 Task: Look for space in Bijapur, India from 5th June, 2023 to 16th June, 2023 for 2 adults in price range Rs.7000 to Rs.15000. Place can be entire place with 1  bedroom having 1 bed and 1 bathroom. Property type can be house, flat, guest house, hotel. Booking option can be shelf check-in. Required host language is English.
Action: Mouse moved to (434, 60)
Screenshot: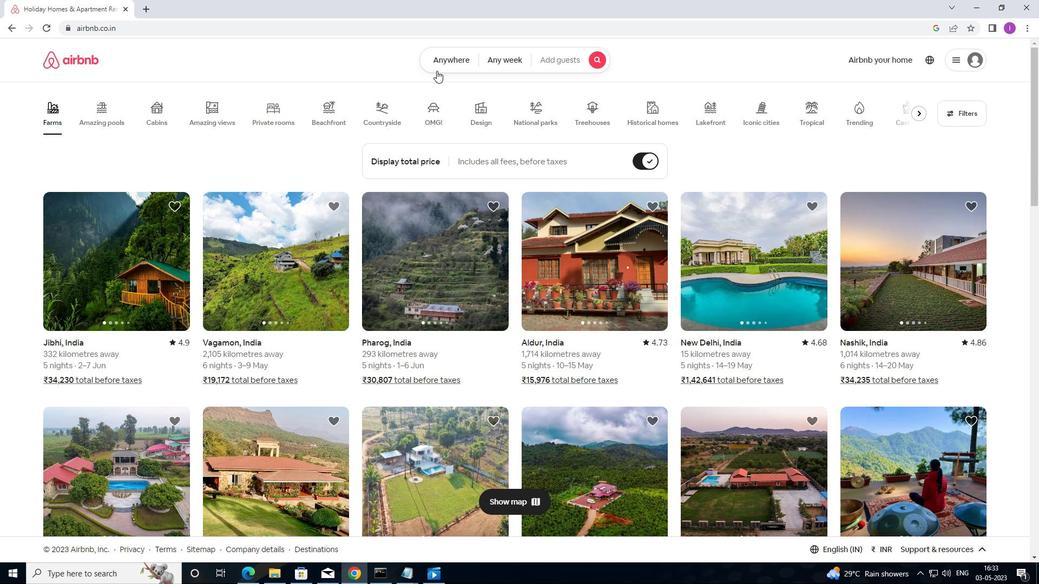 
Action: Mouse pressed left at (434, 60)
Screenshot: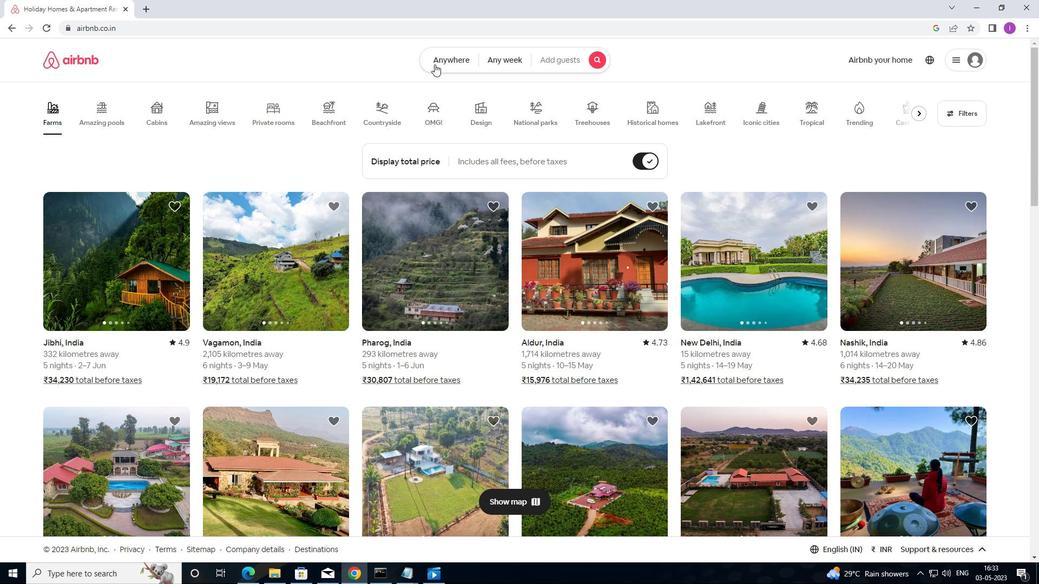 
Action: Mouse moved to (314, 97)
Screenshot: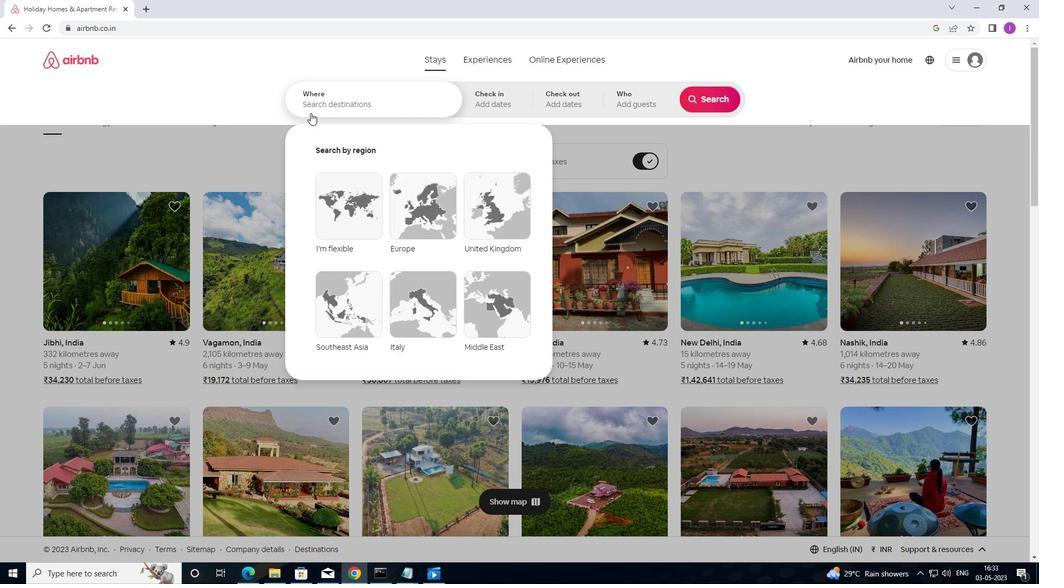 
Action: Mouse pressed left at (314, 97)
Screenshot: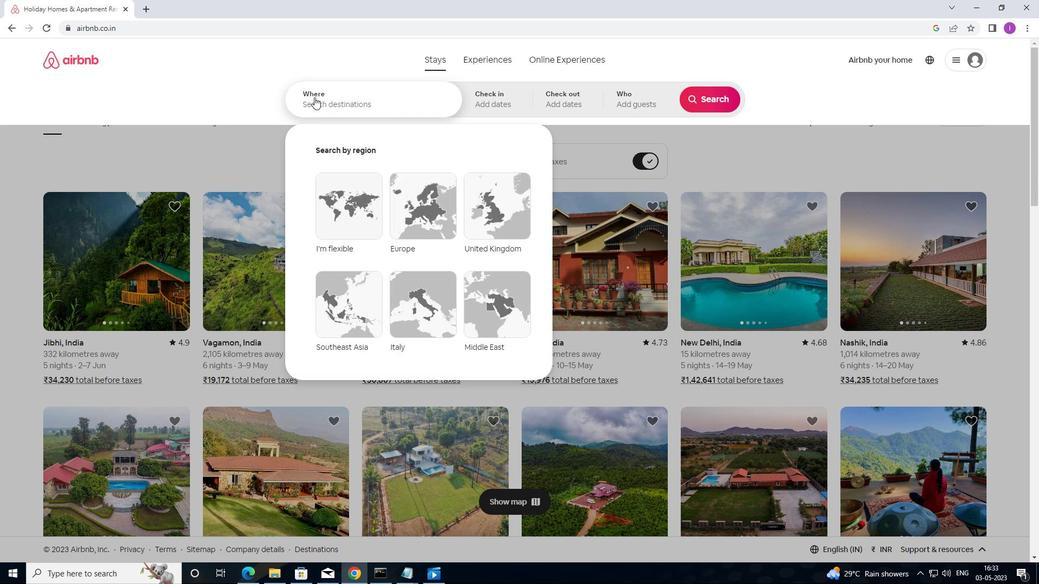 
Action: Mouse moved to (389, 108)
Screenshot: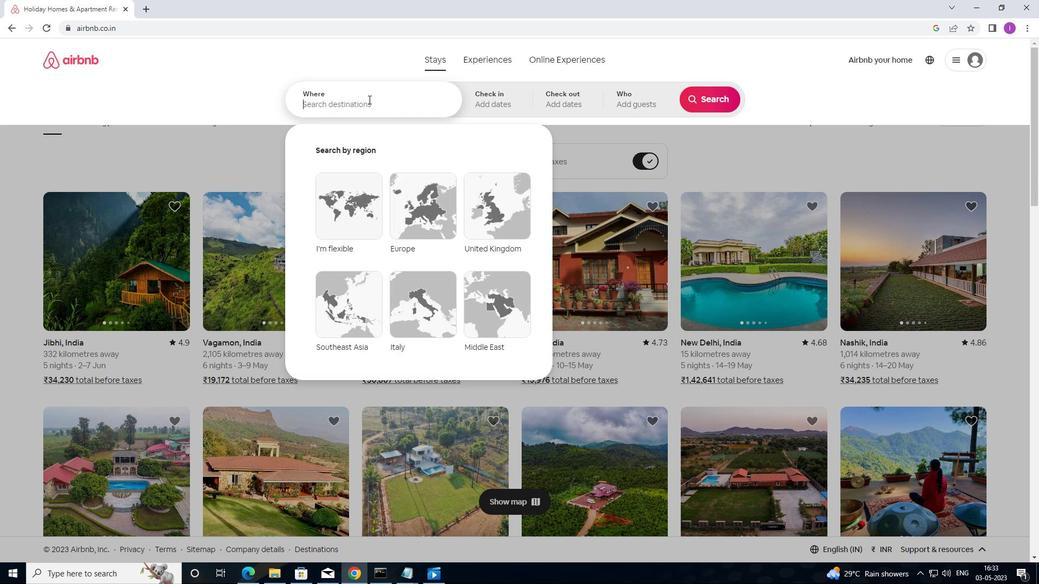 
Action: Key pressed <Key.shift>BIL<Key.backspace>JAPUR,<Key.shift>INDIA
Screenshot: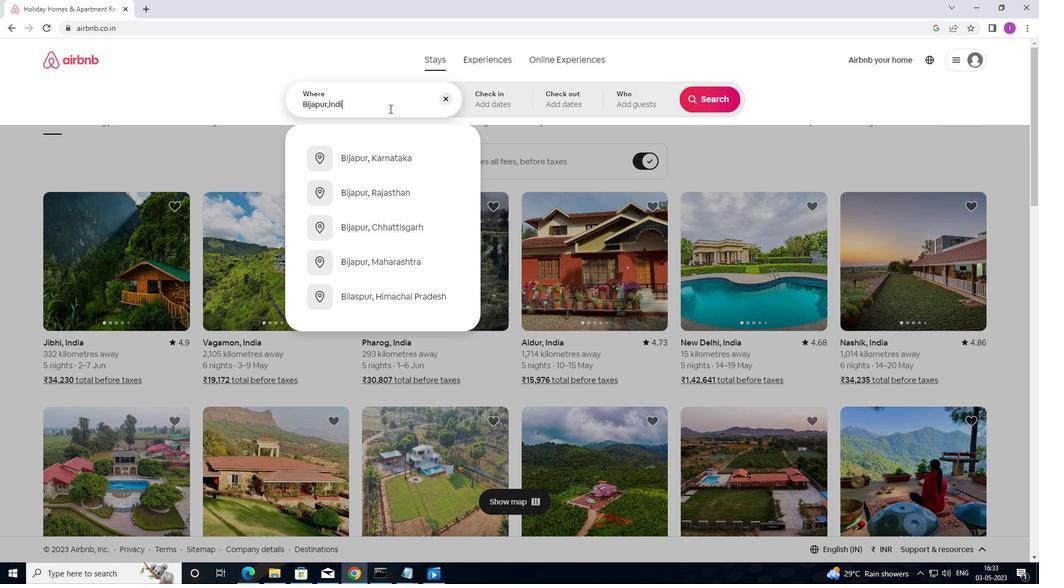 
Action: Mouse moved to (519, 102)
Screenshot: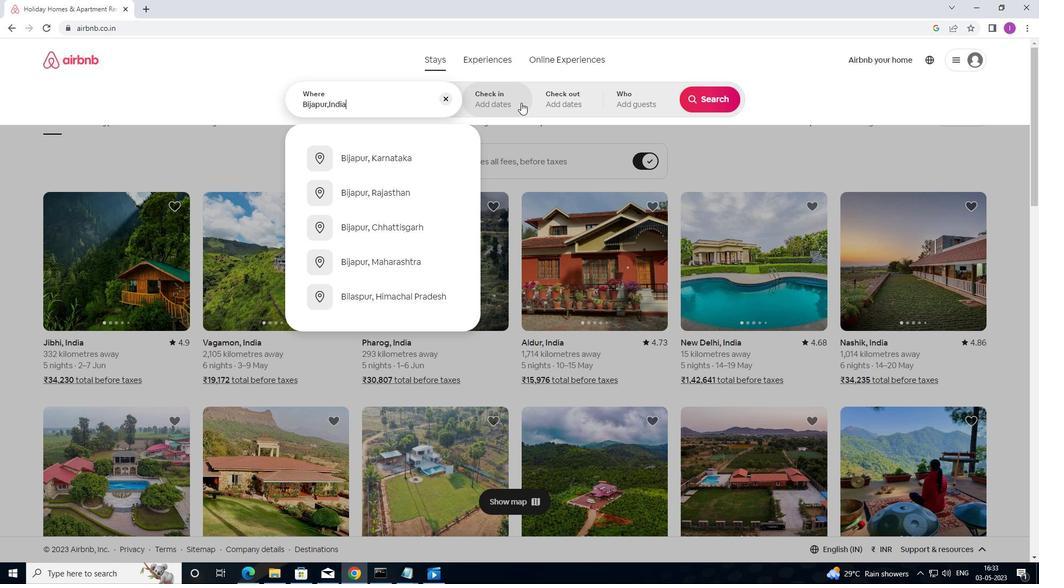 
Action: Mouse pressed left at (519, 102)
Screenshot: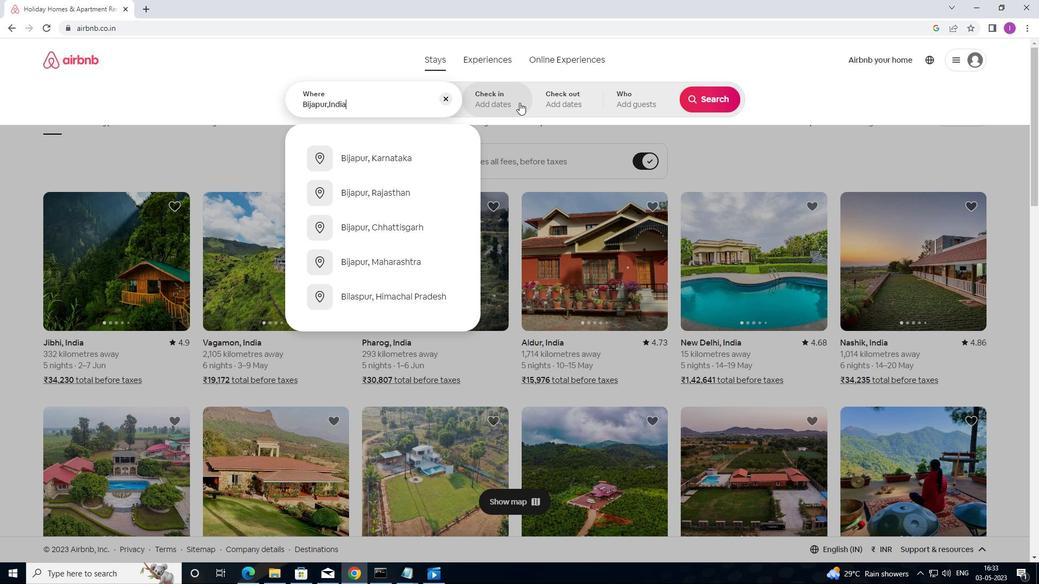 
Action: Mouse moved to (574, 260)
Screenshot: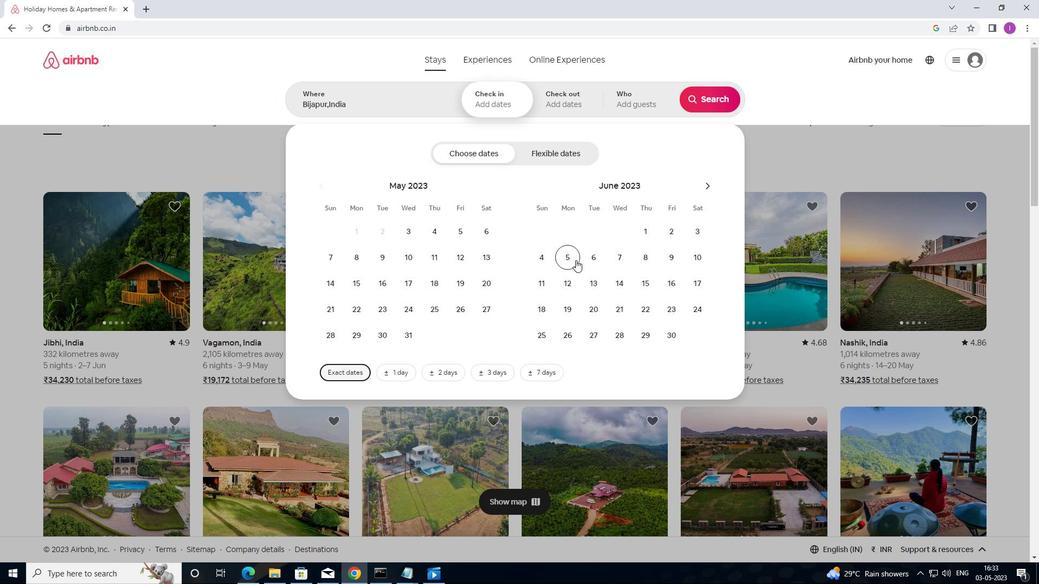 
Action: Mouse pressed left at (574, 260)
Screenshot: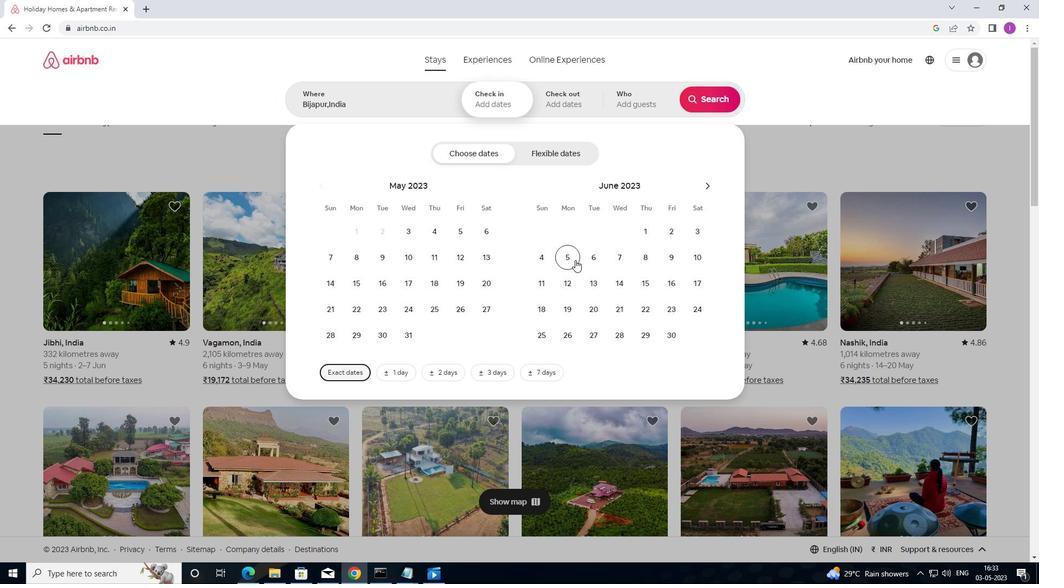 
Action: Mouse moved to (673, 284)
Screenshot: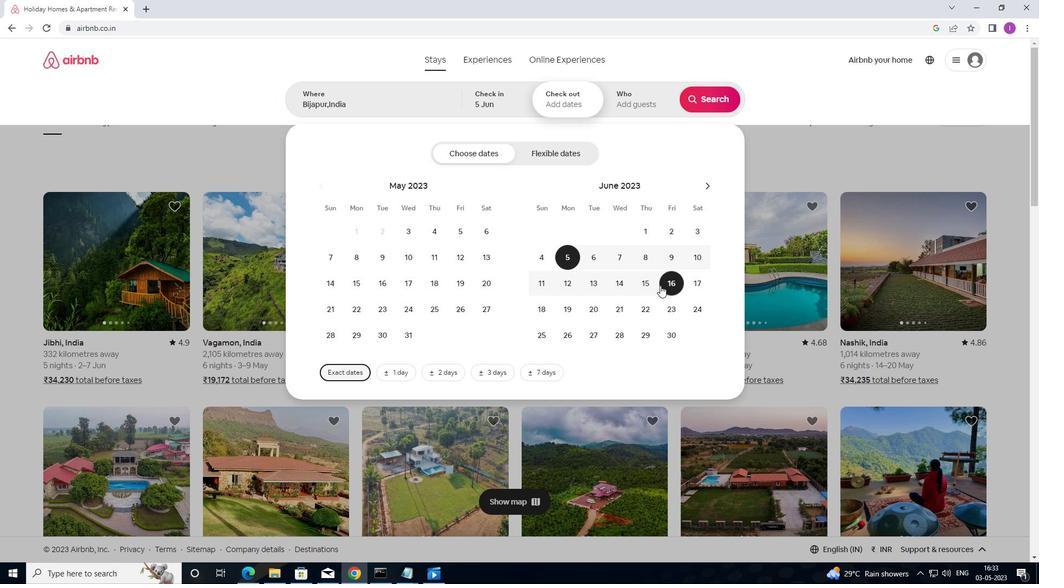 
Action: Mouse pressed left at (673, 284)
Screenshot: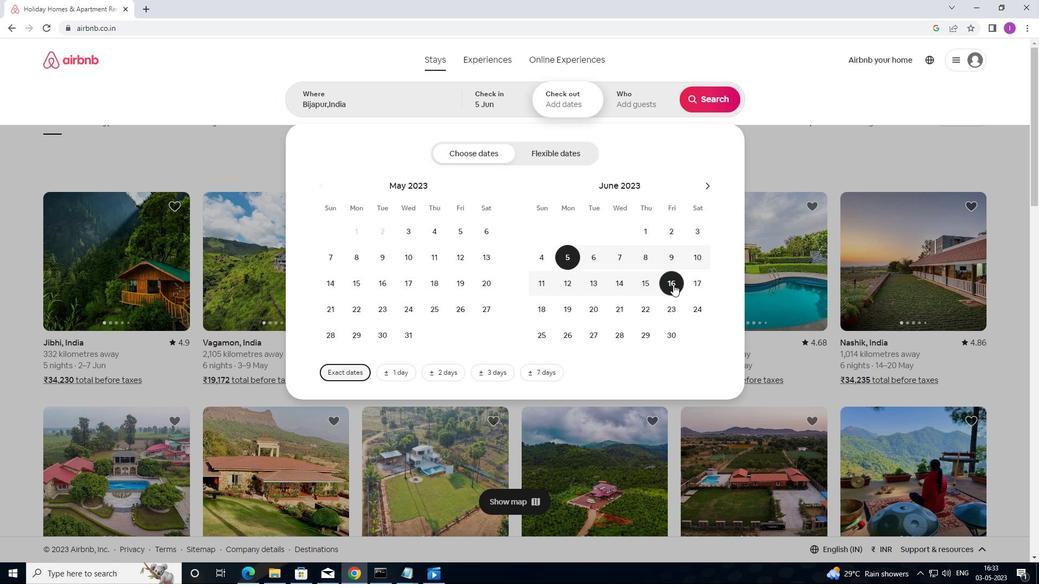 
Action: Mouse moved to (636, 97)
Screenshot: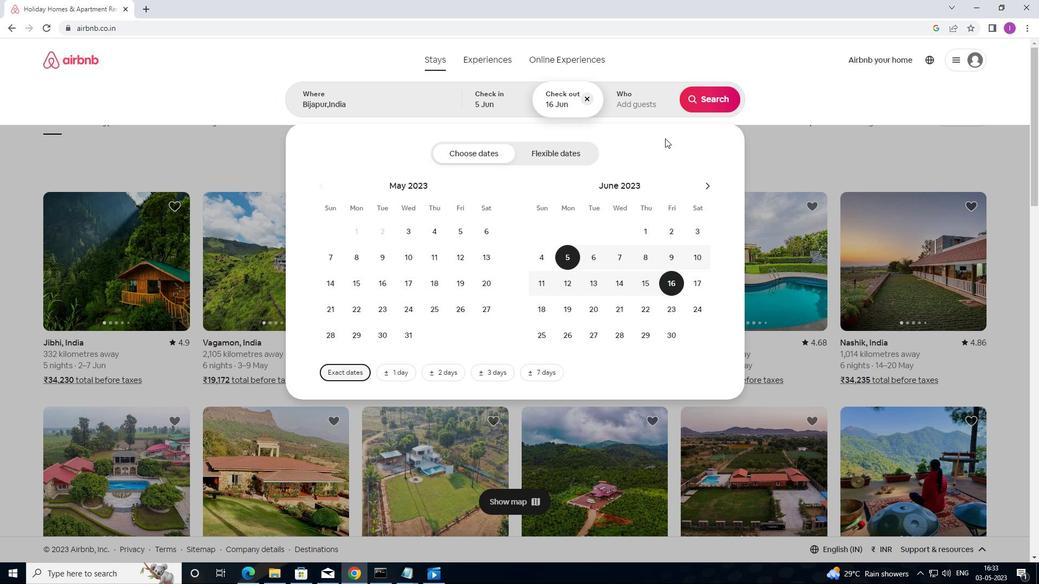
Action: Mouse pressed left at (636, 97)
Screenshot: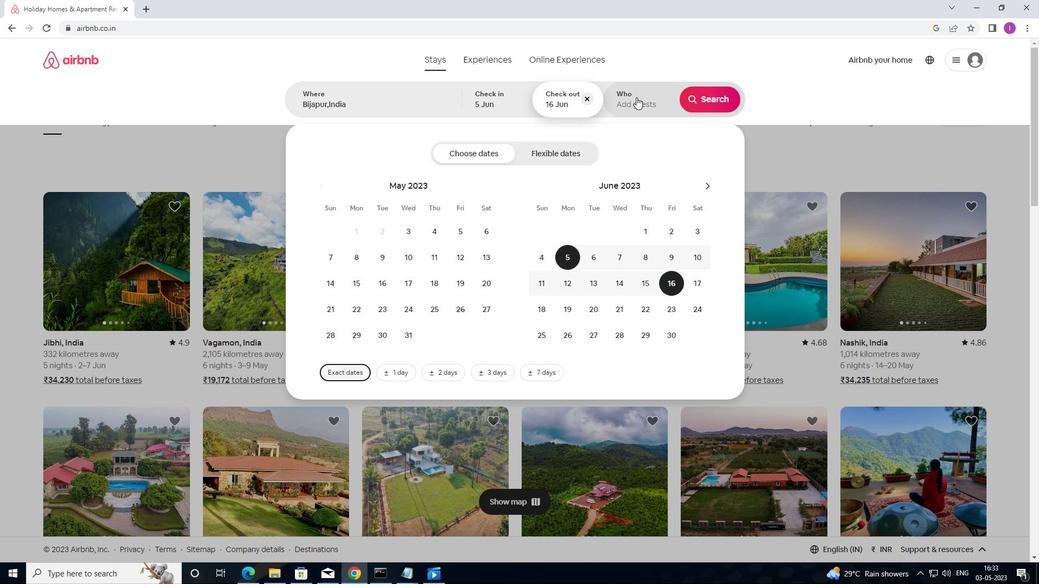 
Action: Mouse moved to (712, 155)
Screenshot: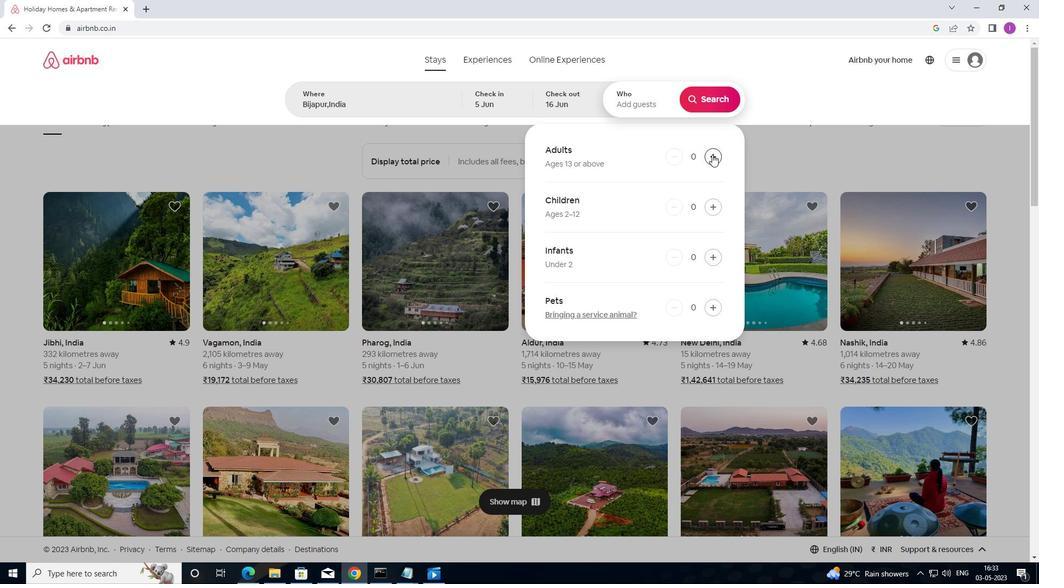 
Action: Mouse pressed left at (712, 155)
Screenshot: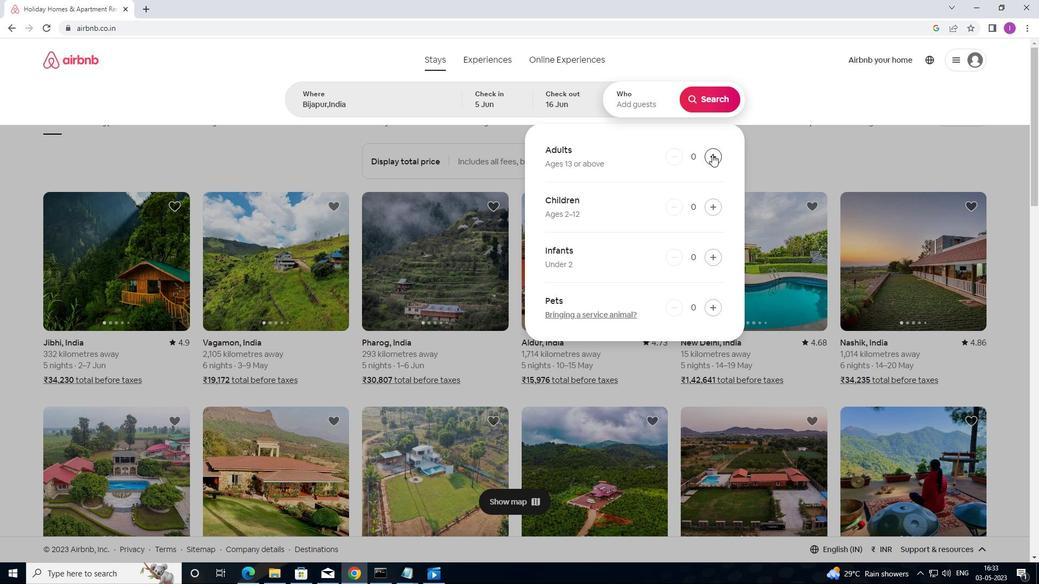
Action: Mouse pressed left at (712, 155)
Screenshot: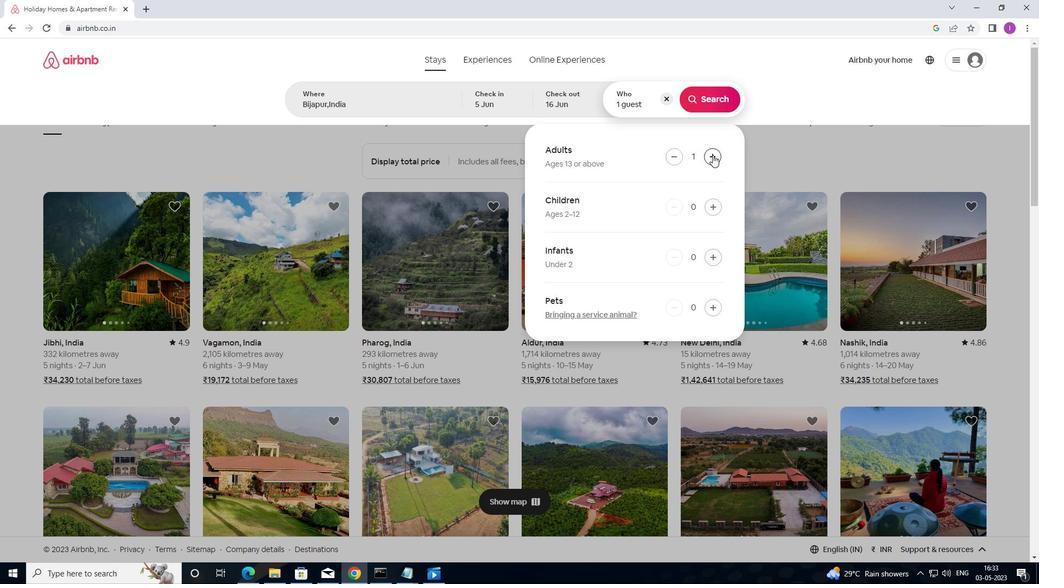 
Action: Mouse moved to (710, 106)
Screenshot: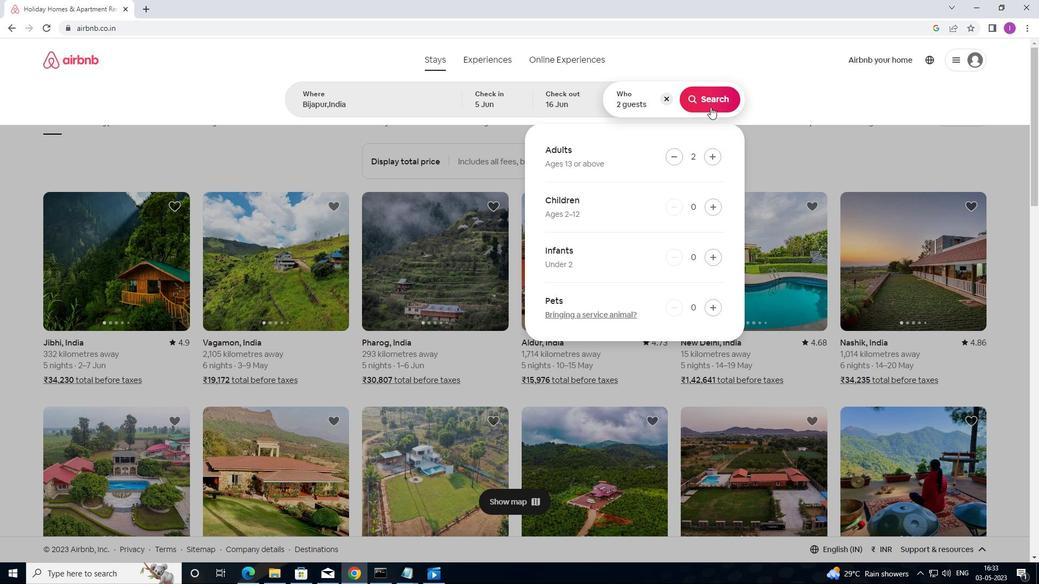 
Action: Mouse pressed left at (710, 106)
Screenshot: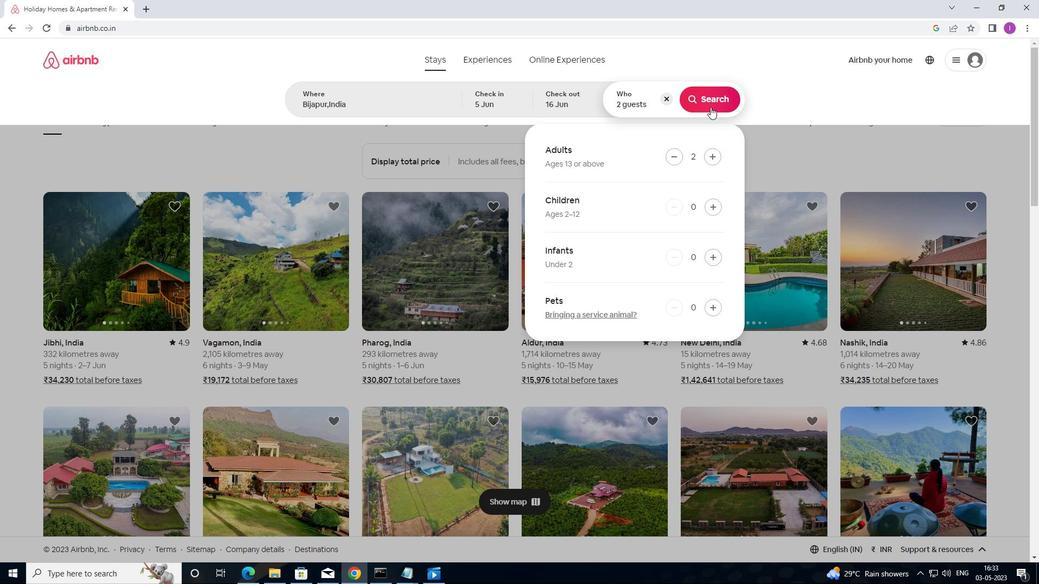 
Action: Mouse moved to (995, 102)
Screenshot: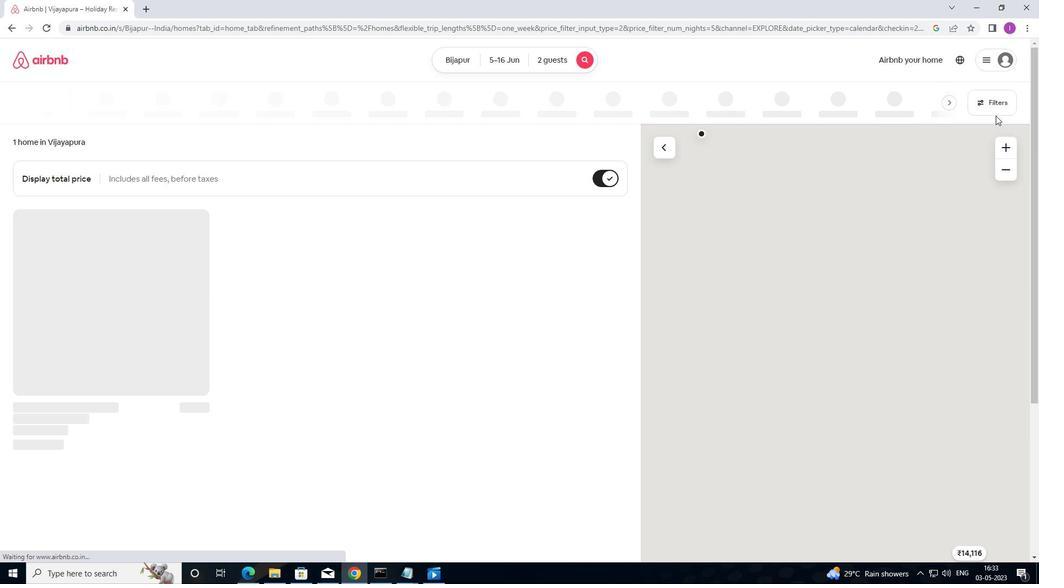 
Action: Mouse pressed left at (995, 102)
Screenshot: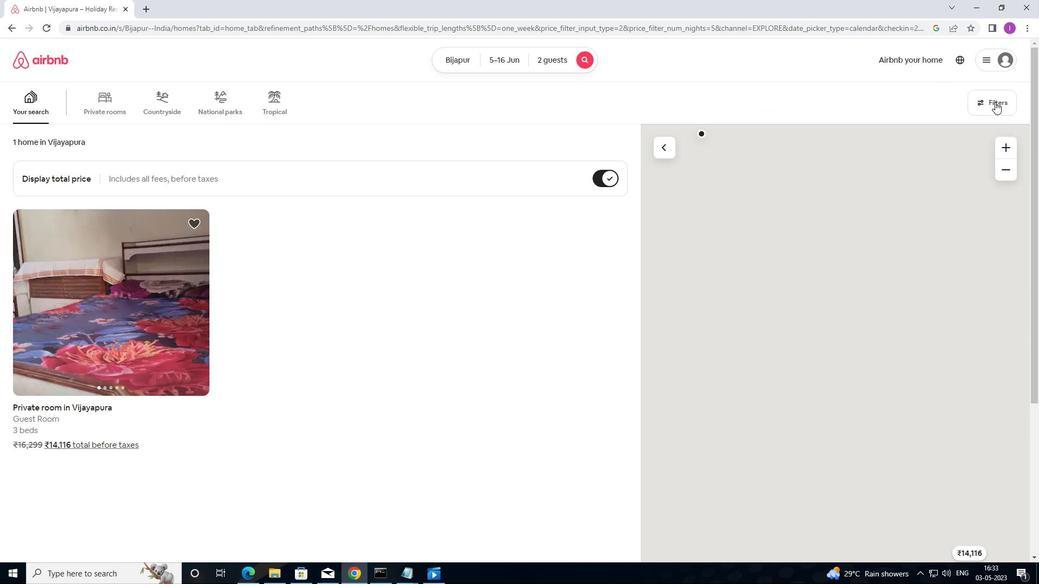 
Action: Mouse moved to (389, 205)
Screenshot: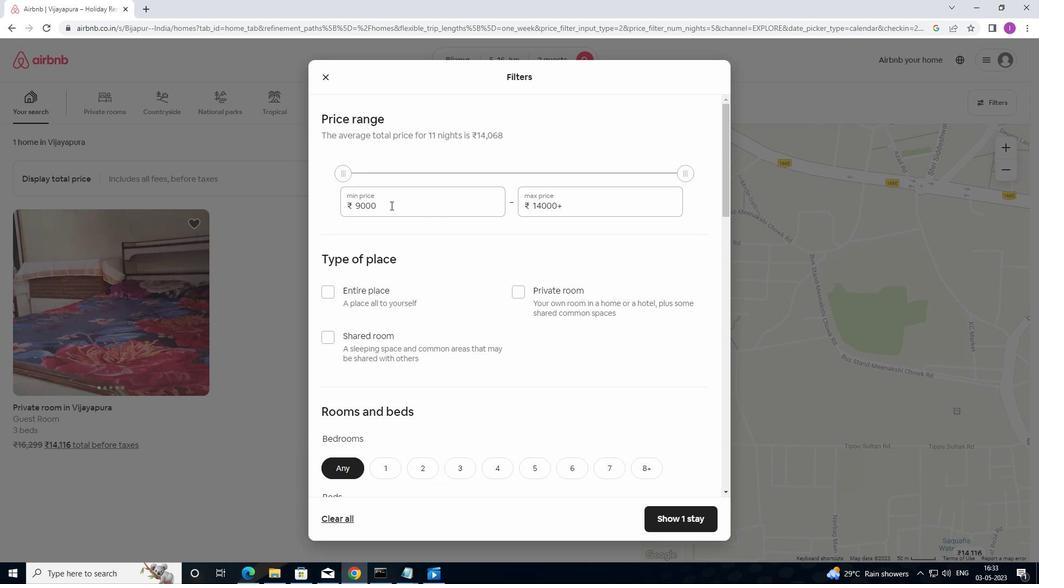 
Action: Mouse pressed left at (389, 205)
Screenshot: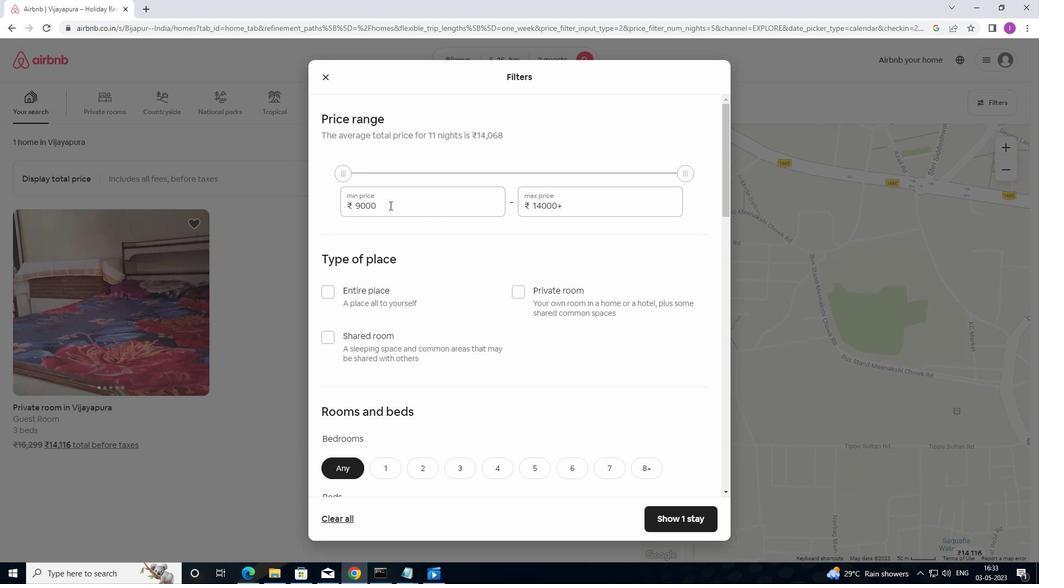 
Action: Mouse moved to (366, 173)
Screenshot: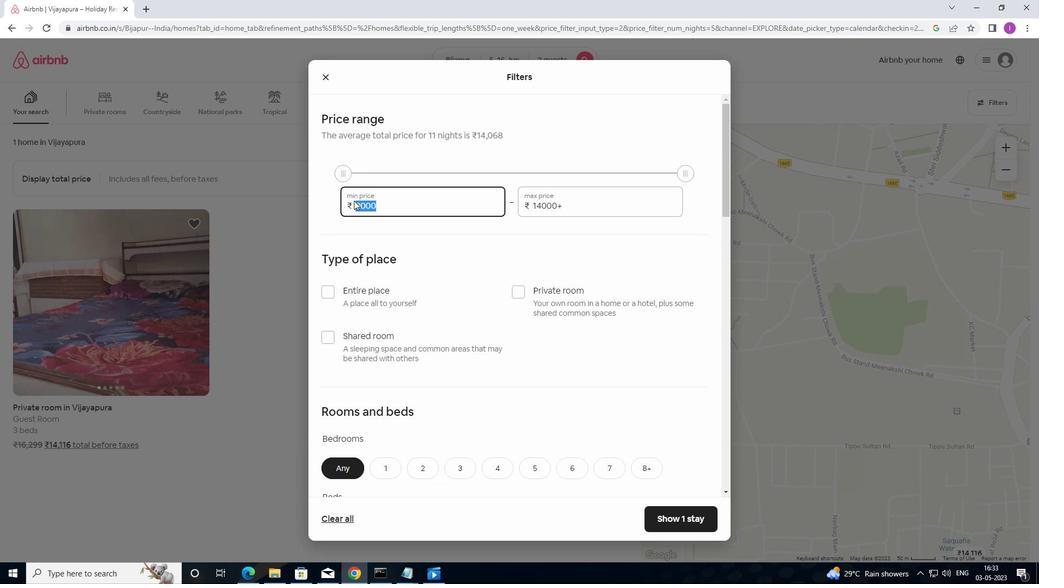 
Action: Key pressed 7000
Screenshot: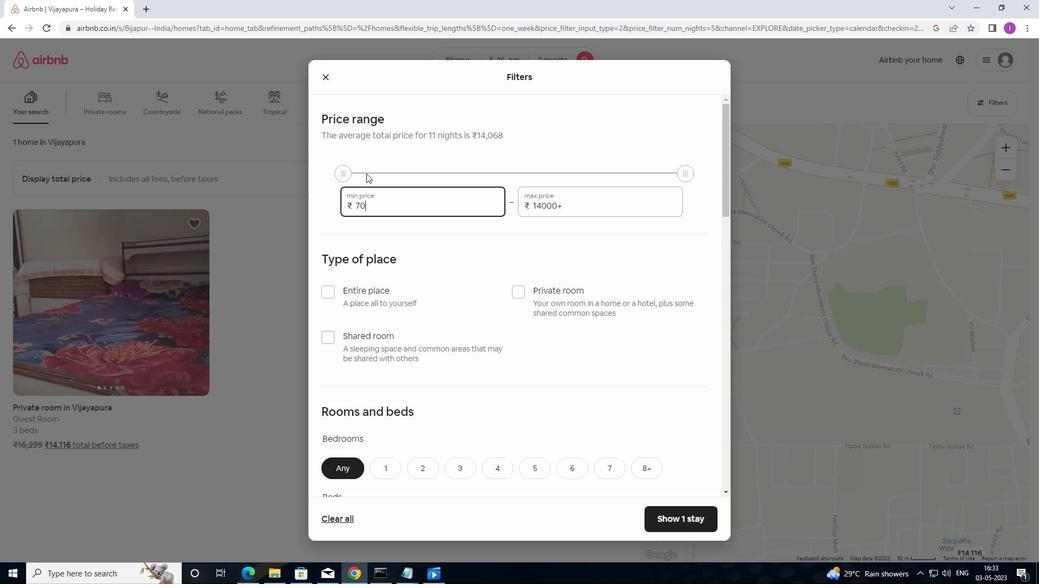 
Action: Mouse moved to (565, 207)
Screenshot: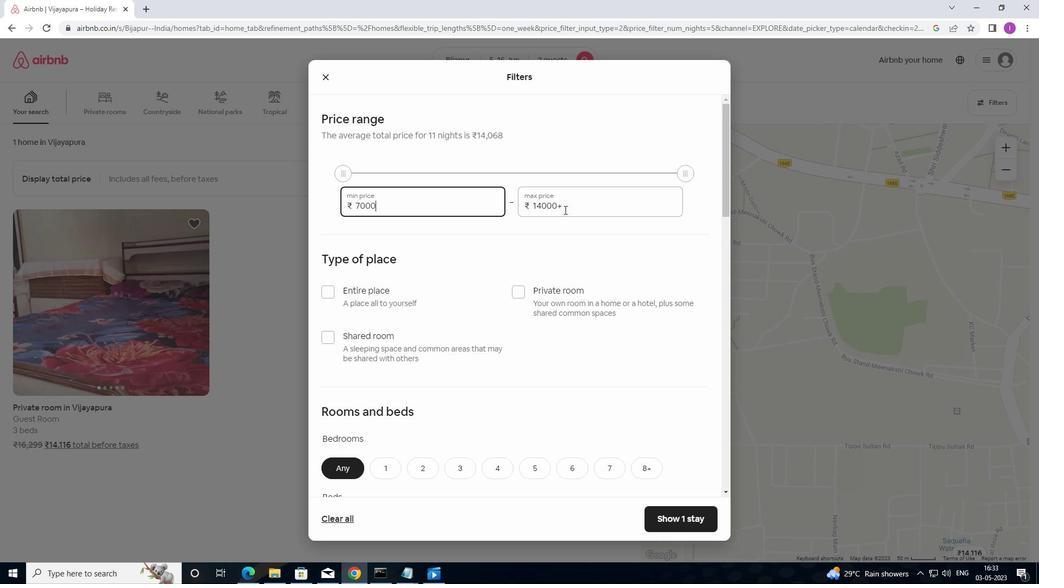 
Action: Mouse pressed left at (565, 207)
Screenshot: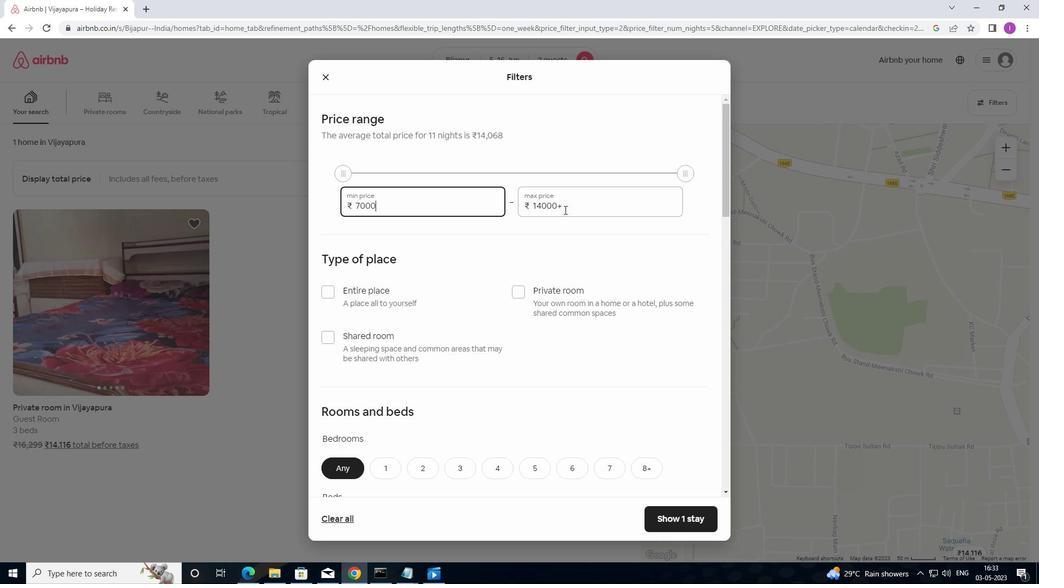 
Action: Mouse moved to (490, 210)
Screenshot: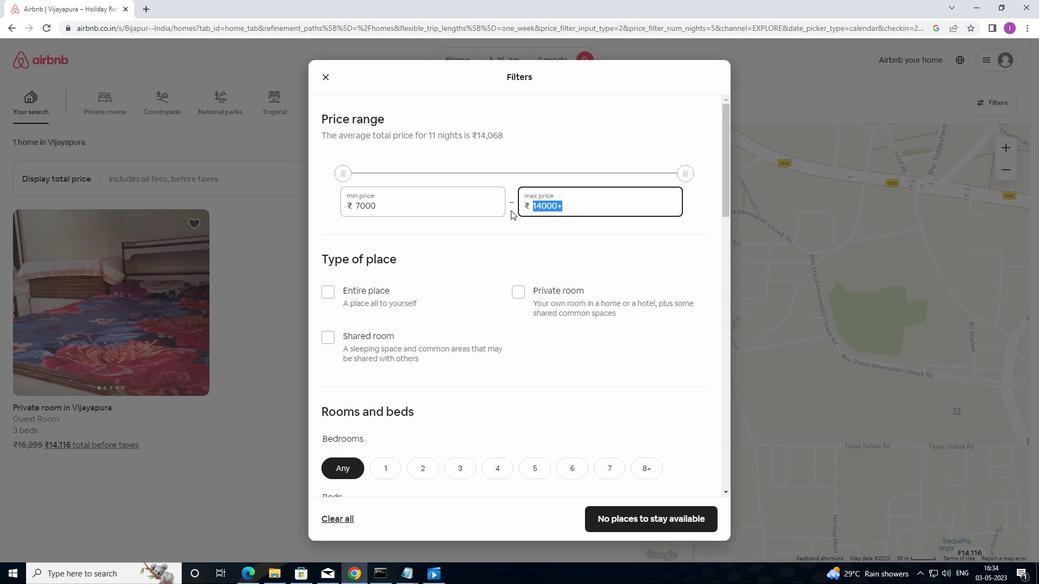 
Action: Key pressed 1
Screenshot: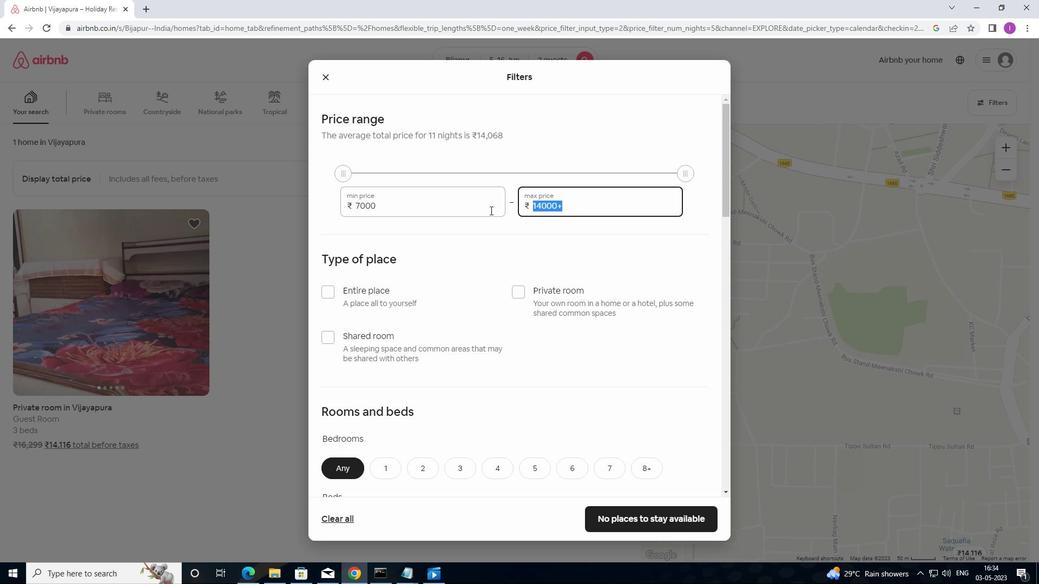 
Action: Mouse moved to (487, 210)
Screenshot: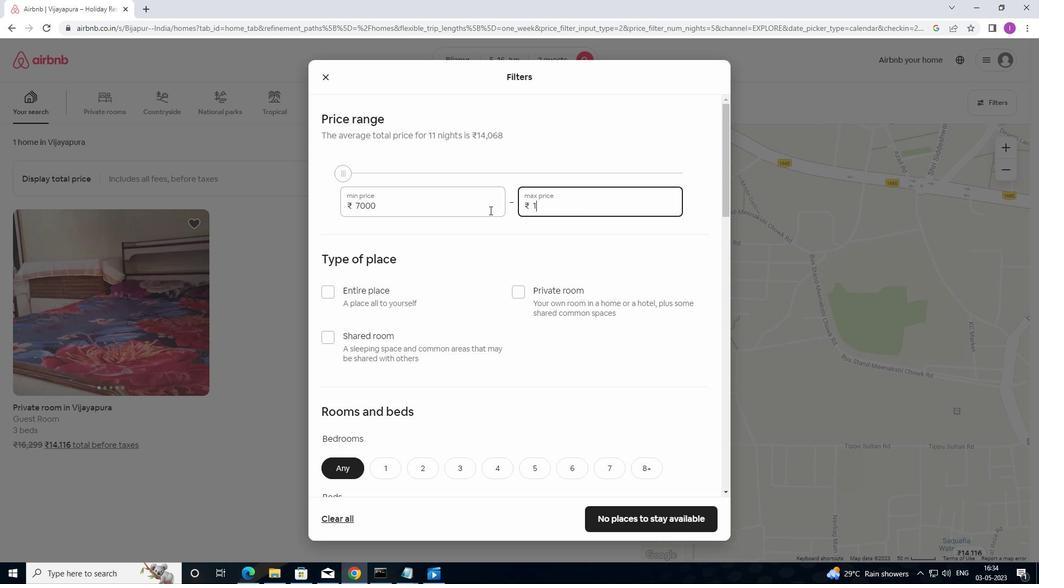 
Action: Key pressed 5
Screenshot: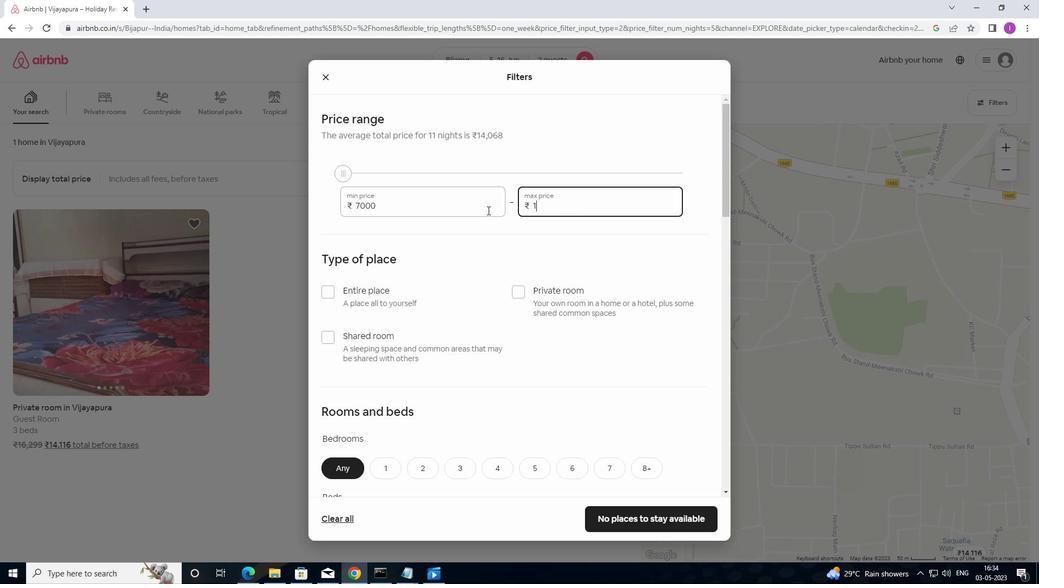 
Action: Mouse moved to (477, 208)
Screenshot: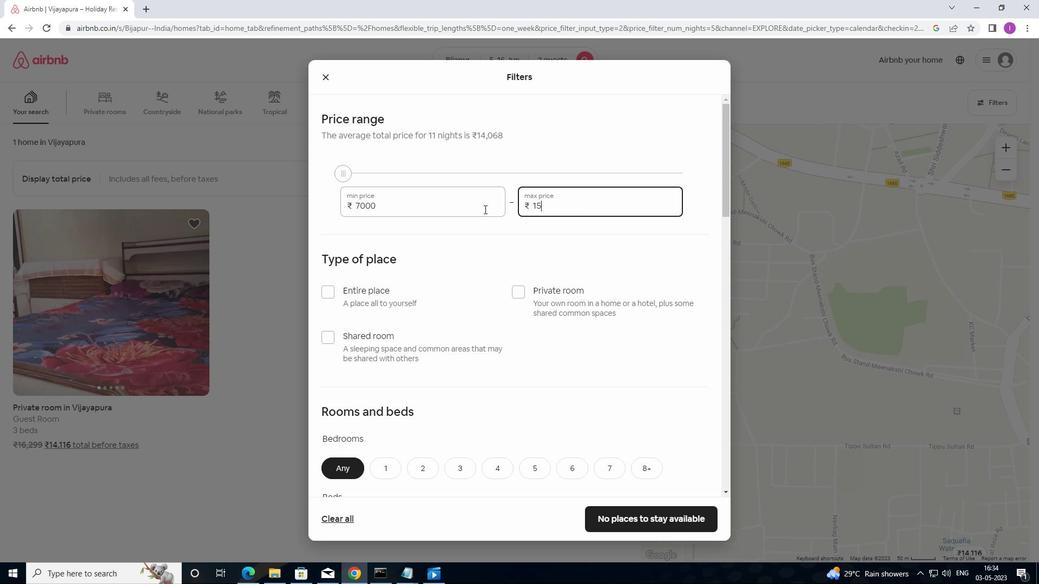 
Action: Key pressed 000
Screenshot: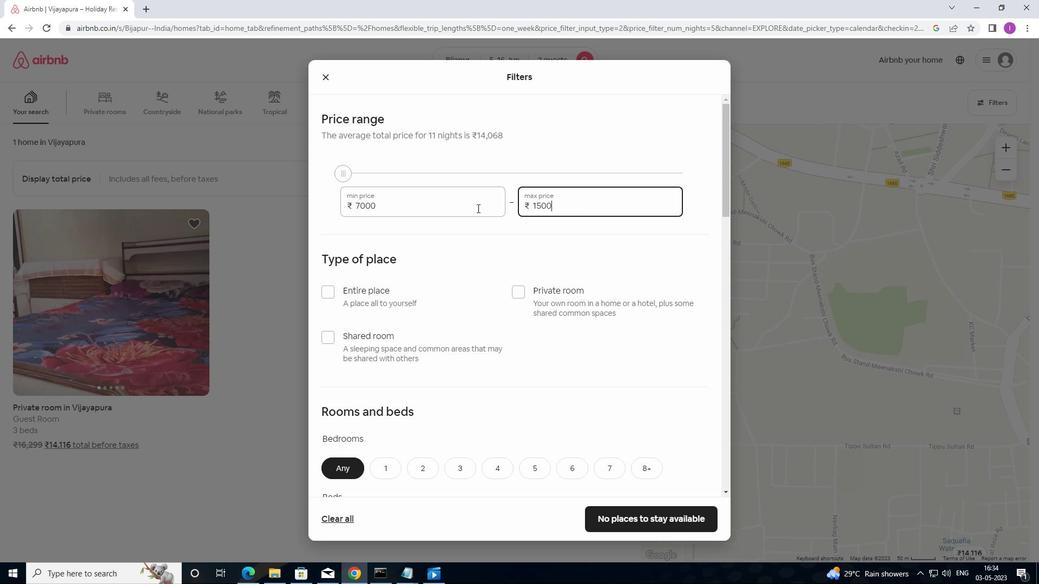 
Action: Mouse moved to (435, 311)
Screenshot: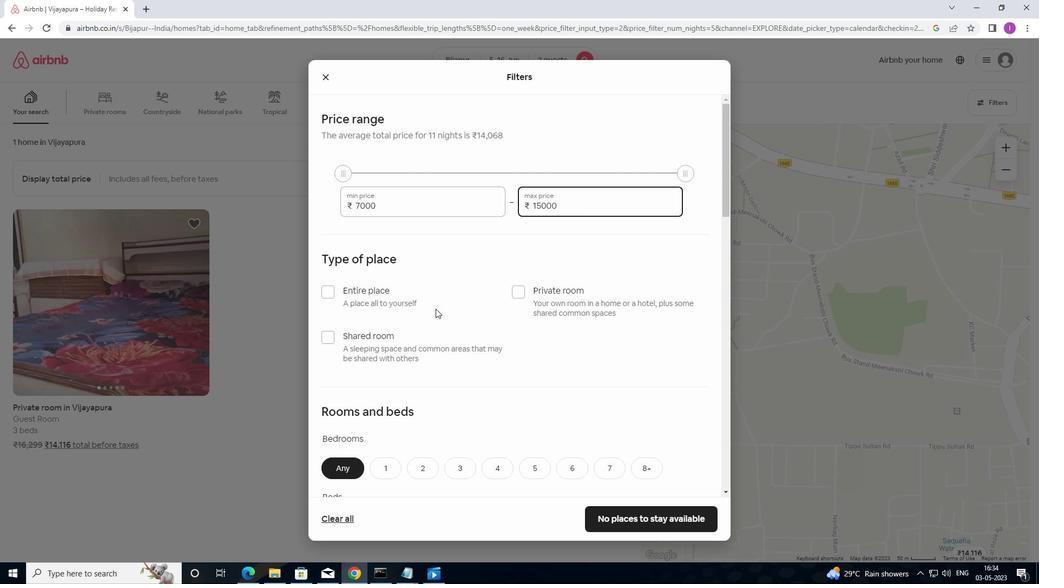 
Action: Mouse scrolled (435, 310) with delta (0, 0)
Screenshot: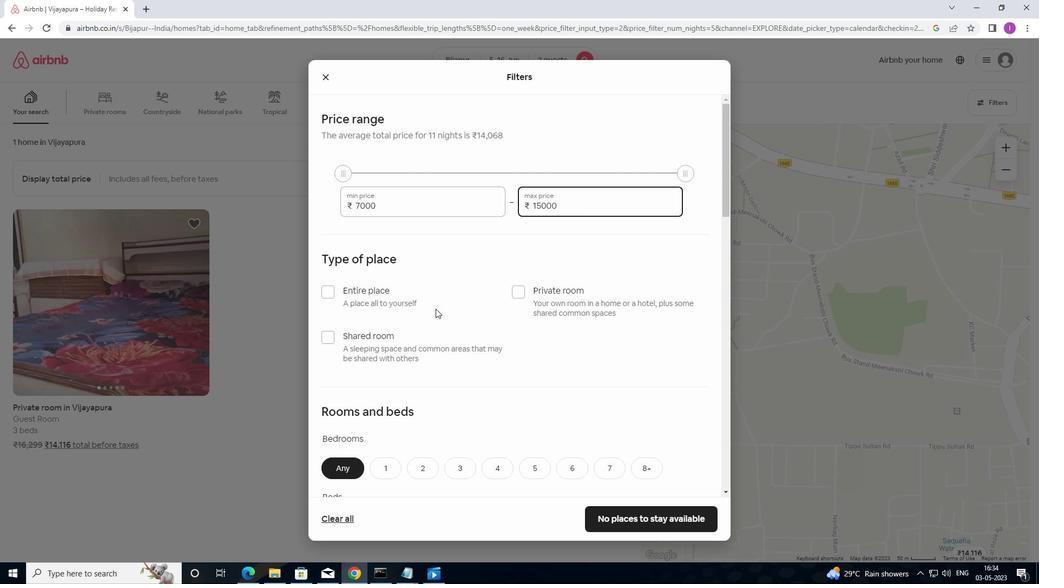 
Action: Mouse moved to (326, 232)
Screenshot: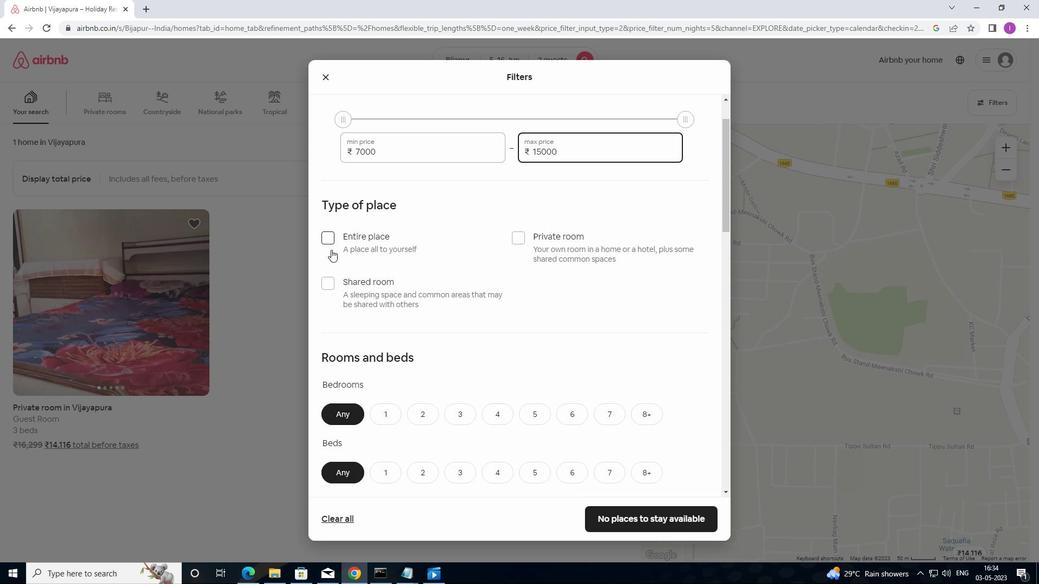 
Action: Mouse pressed left at (326, 232)
Screenshot: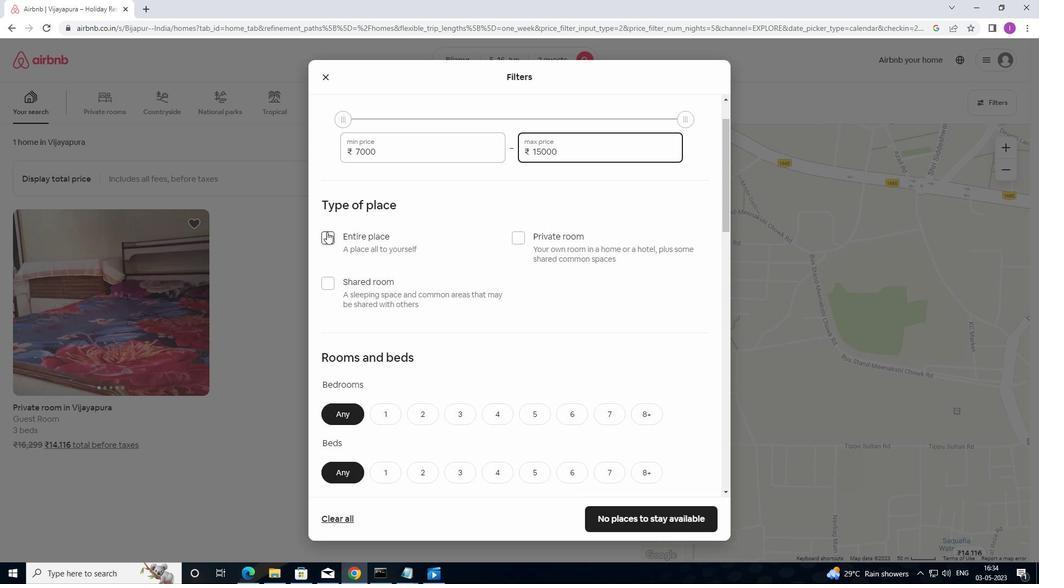 
Action: Mouse moved to (473, 283)
Screenshot: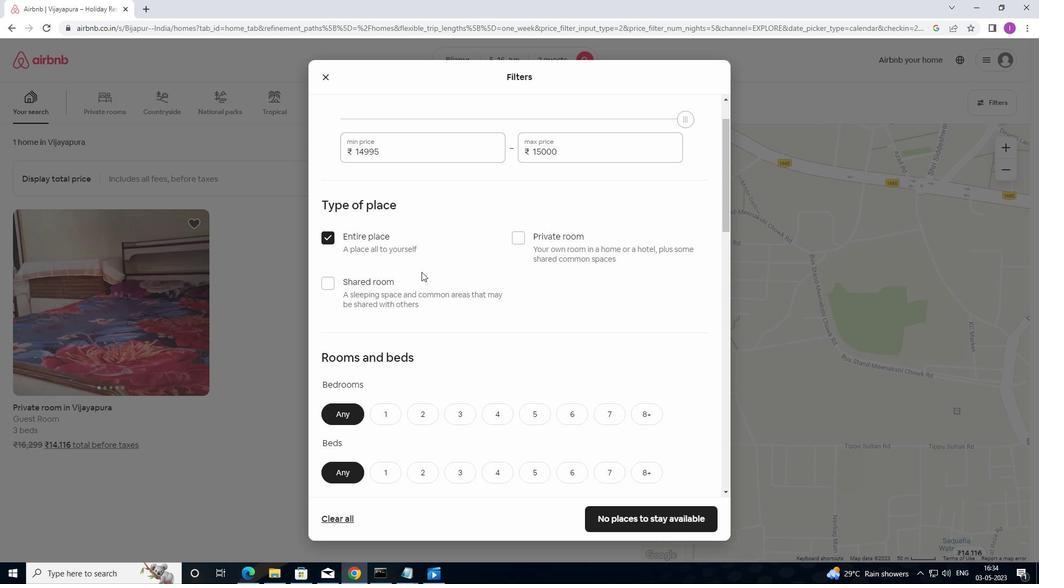 
Action: Mouse scrolled (473, 282) with delta (0, 0)
Screenshot: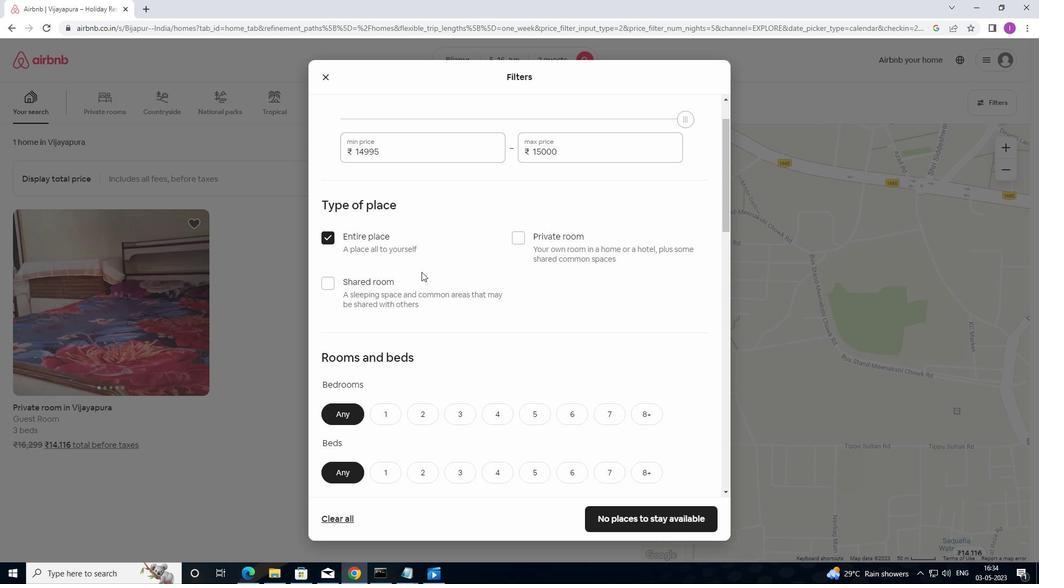 
Action: Mouse moved to (475, 283)
Screenshot: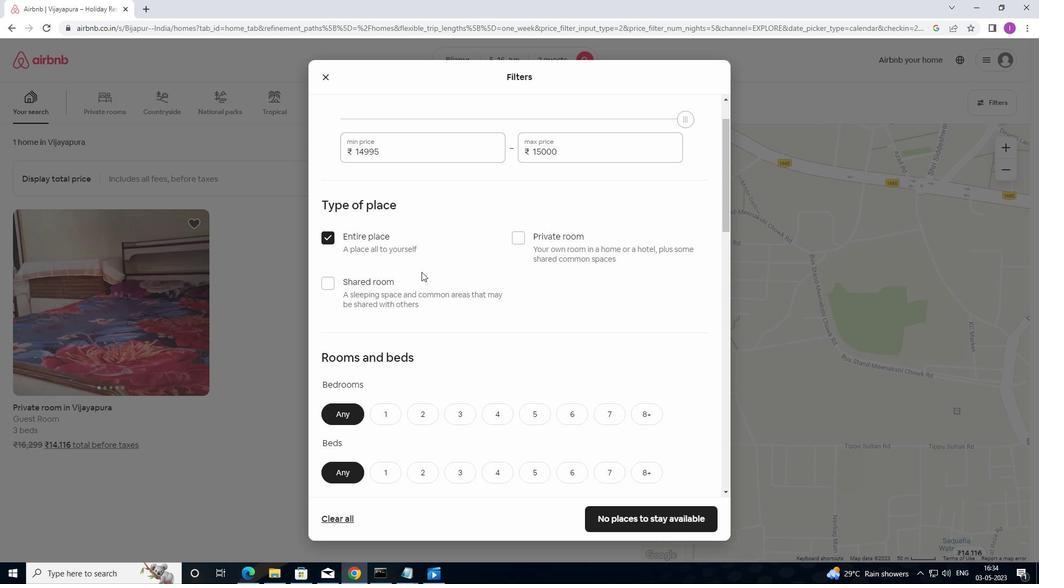 
Action: Mouse scrolled (475, 283) with delta (0, 0)
Screenshot: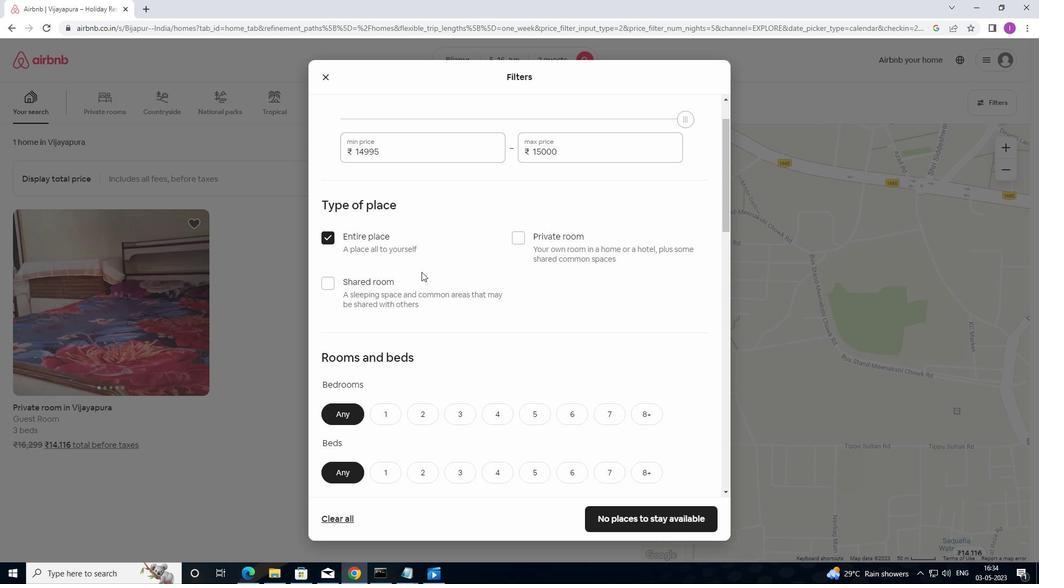 
Action: Mouse scrolled (475, 283) with delta (0, 0)
Screenshot: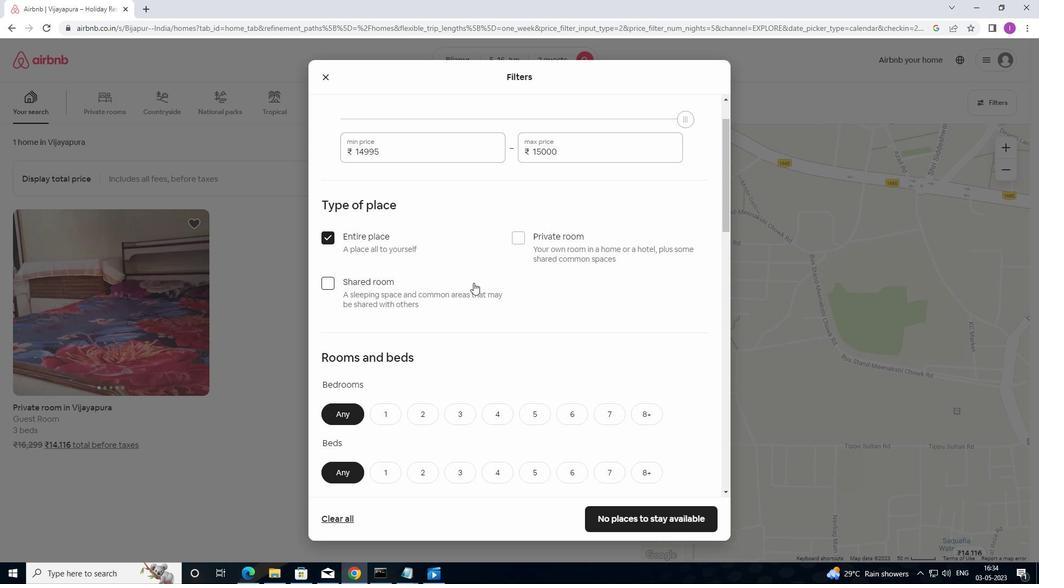 
Action: Mouse moved to (385, 252)
Screenshot: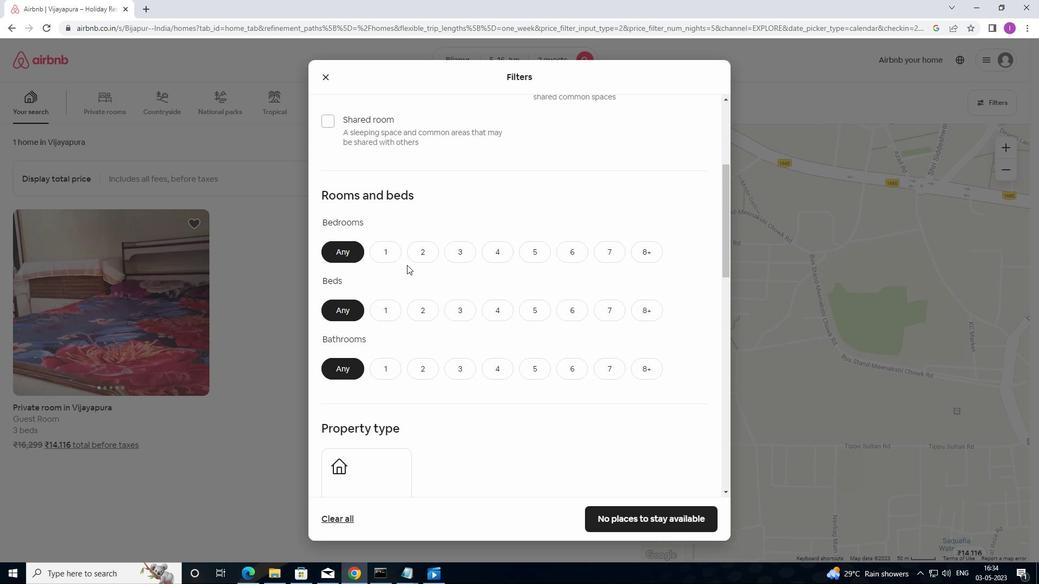 
Action: Mouse pressed left at (385, 252)
Screenshot: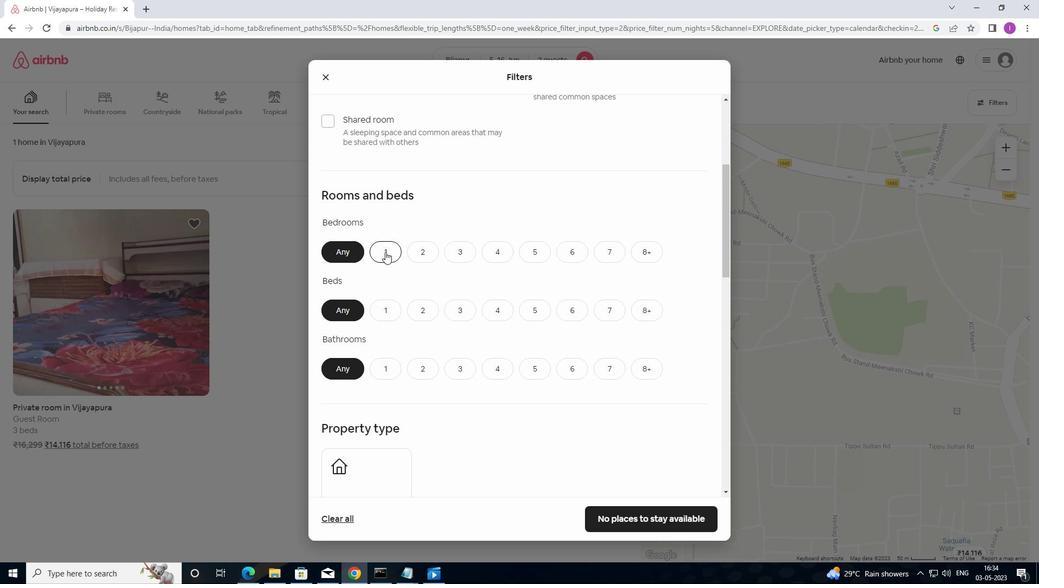 
Action: Mouse moved to (389, 315)
Screenshot: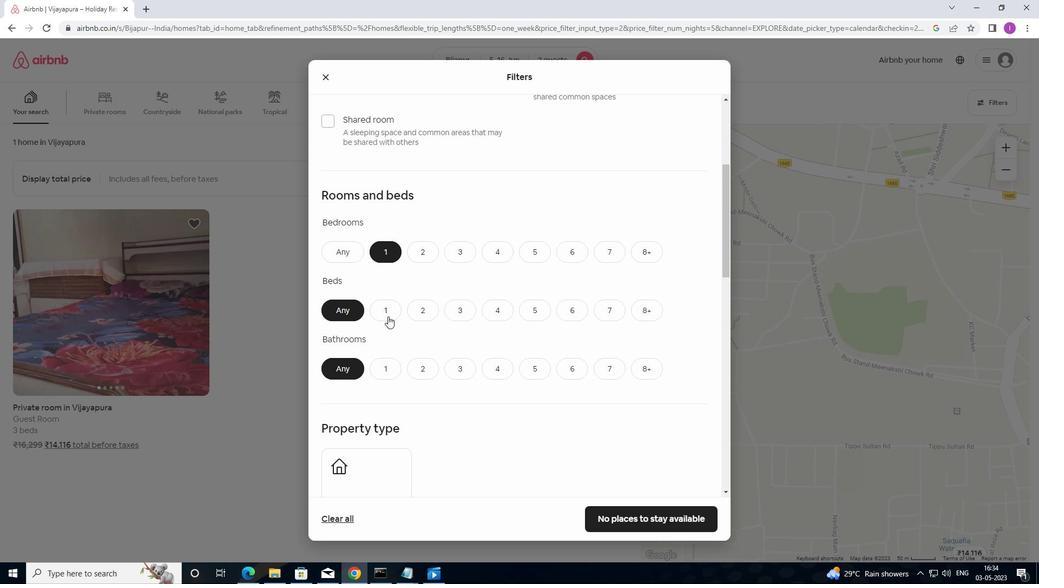 
Action: Mouse pressed left at (389, 315)
Screenshot: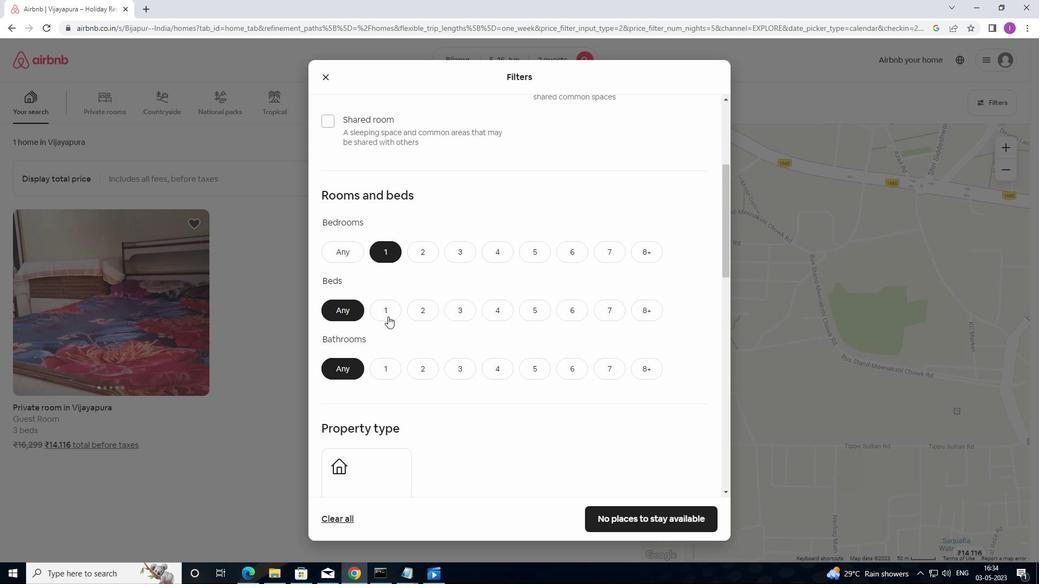 
Action: Mouse moved to (382, 369)
Screenshot: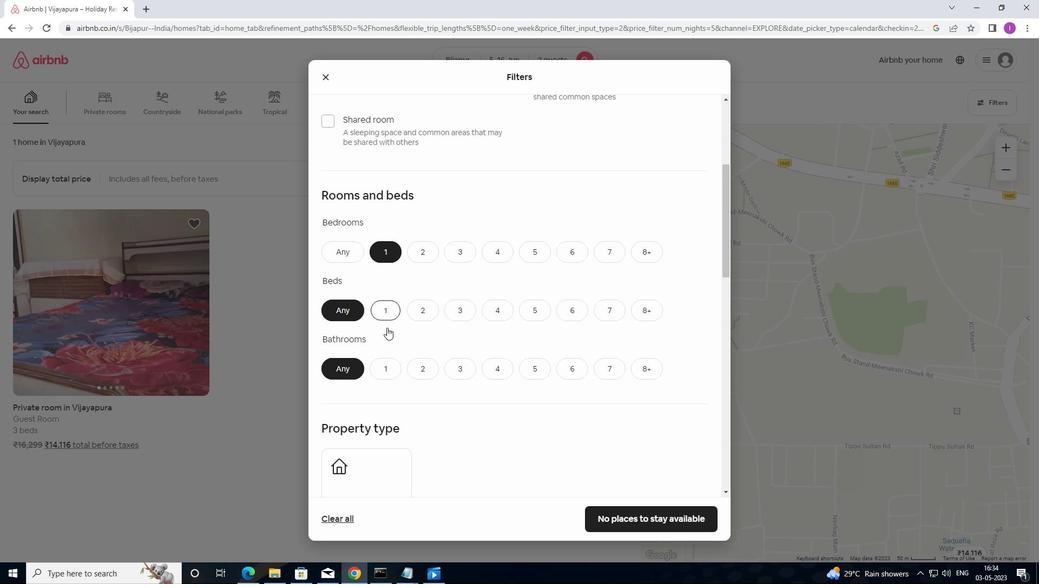 
Action: Mouse pressed left at (382, 369)
Screenshot: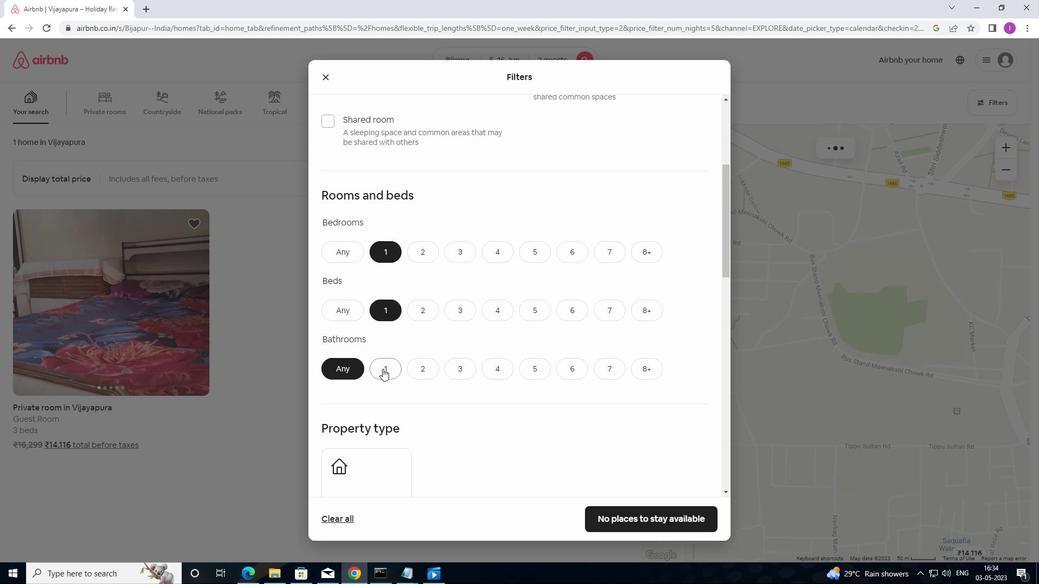 
Action: Mouse moved to (450, 358)
Screenshot: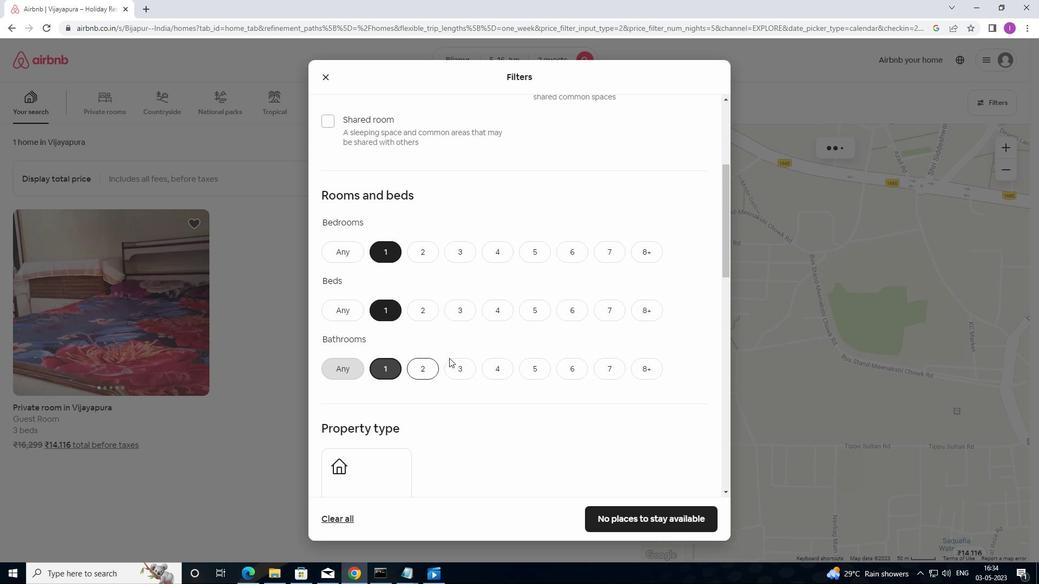 
Action: Mouse scrolled (450, 357) with delta (0, 0)
Screenshot: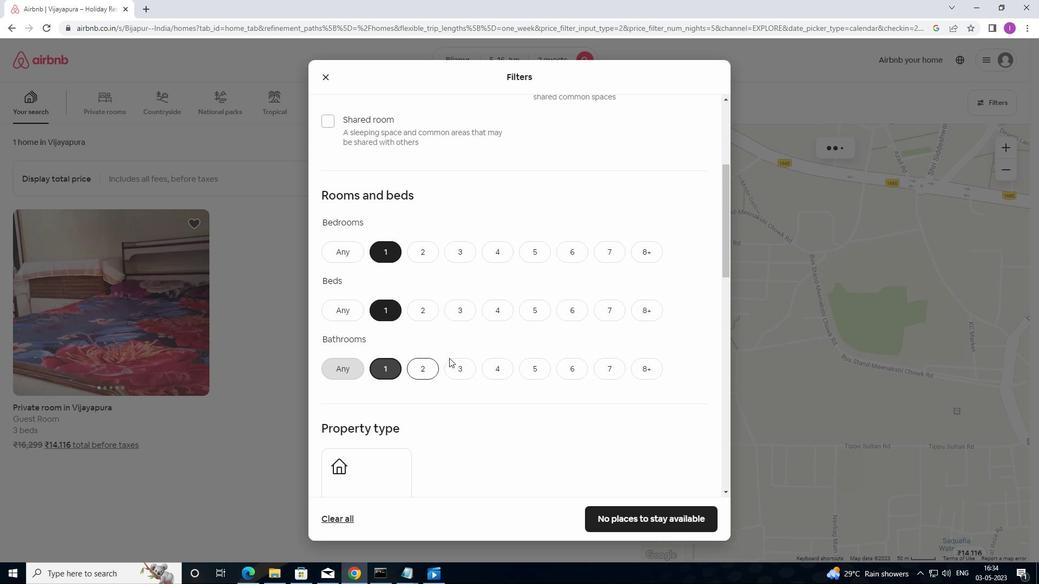 
Action: Mouse moved to (451, 358)
Screenshot: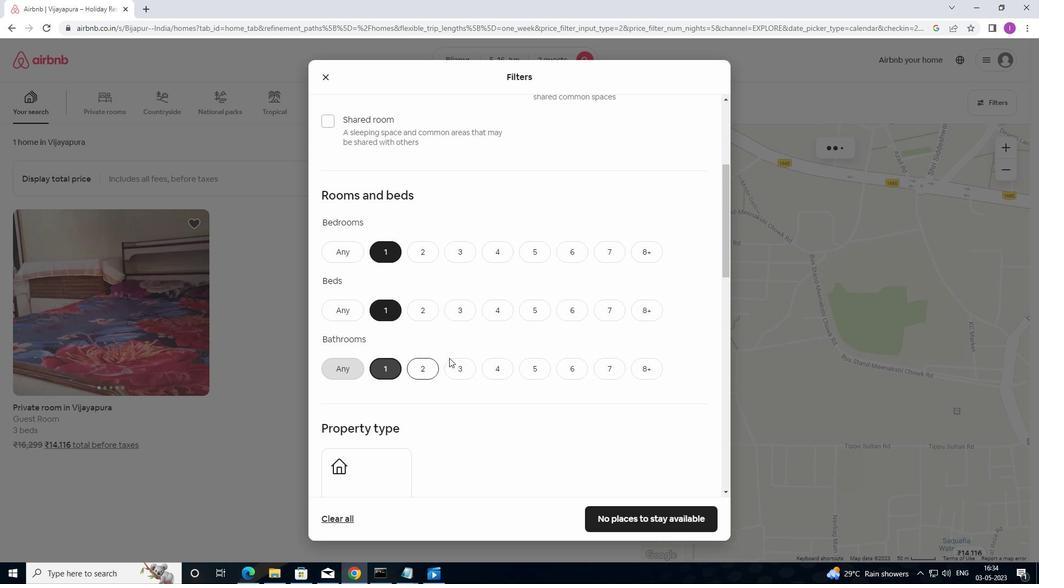 
Action: Mouse scrolled (451, 357) with delta (0, 0)
Screenshot: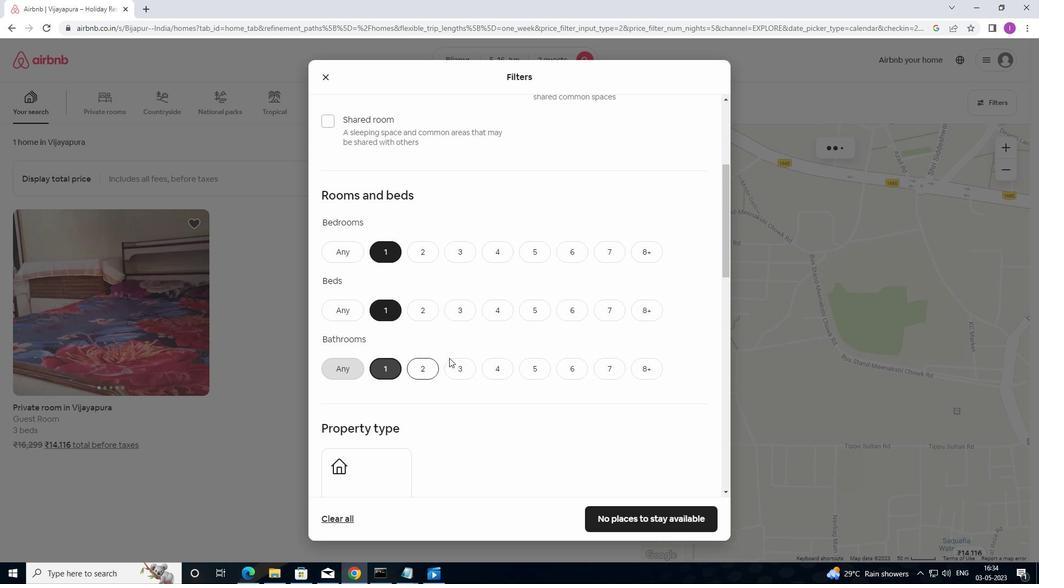 
Action: Mouse scrolled (451, 357) with delta (0, 0)
Screenshot: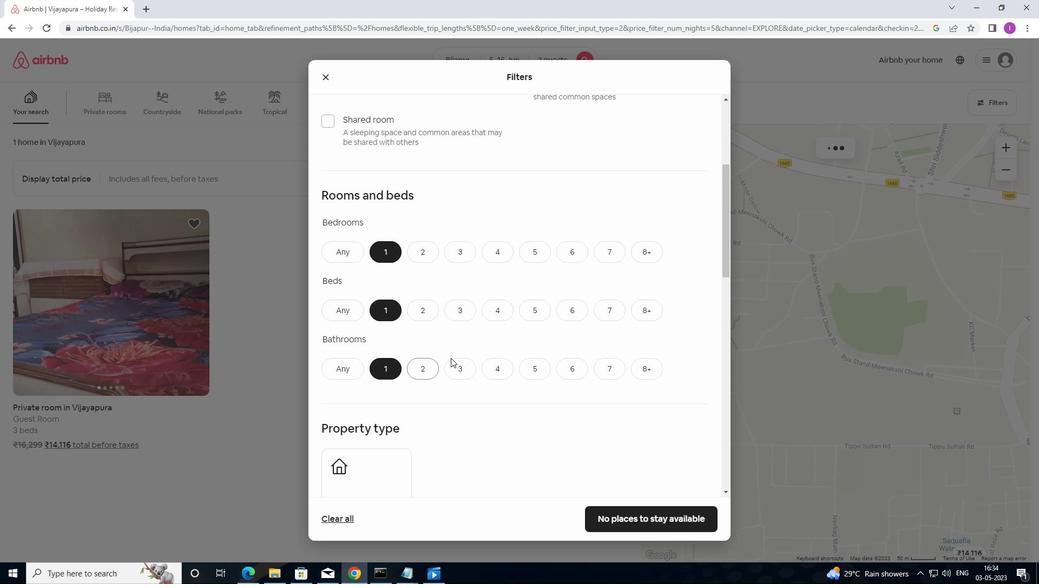 
Action: Mouse moved to (452, 358)
Screenshot: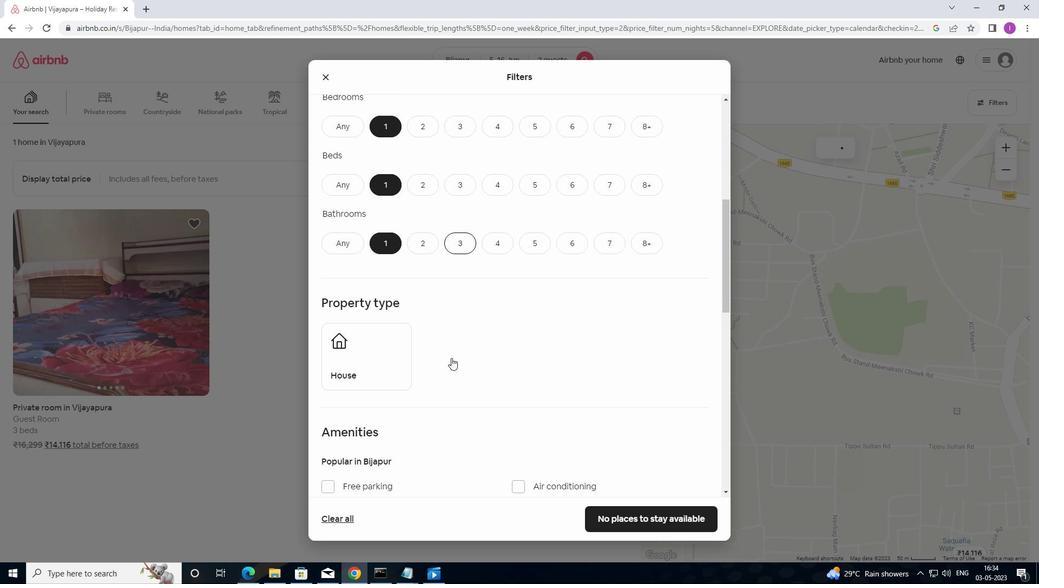 
Action: Mouse scrolled (452, 357) with delta (0, 0)
Screenshot: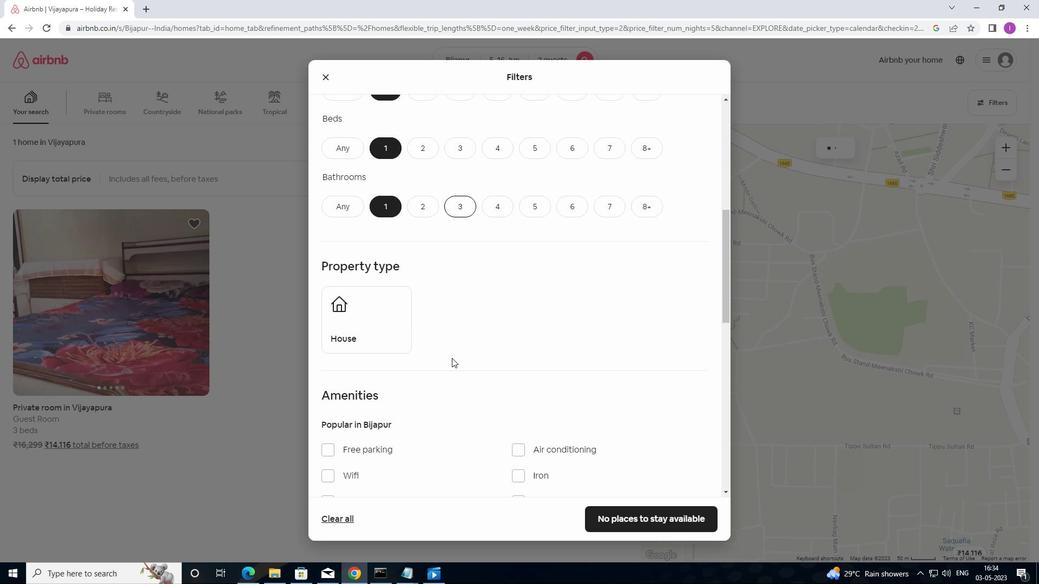 
Action: Mouse moved to (452, 358)
Screenshot: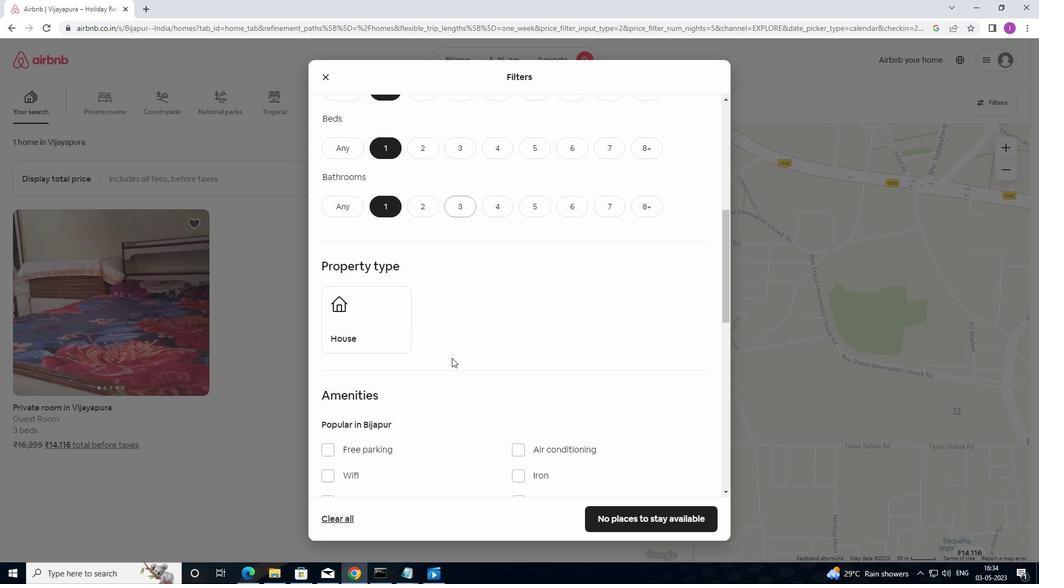 
Action: Mouse scrolled (452, 357) with delta (0, 0)
Screenshot: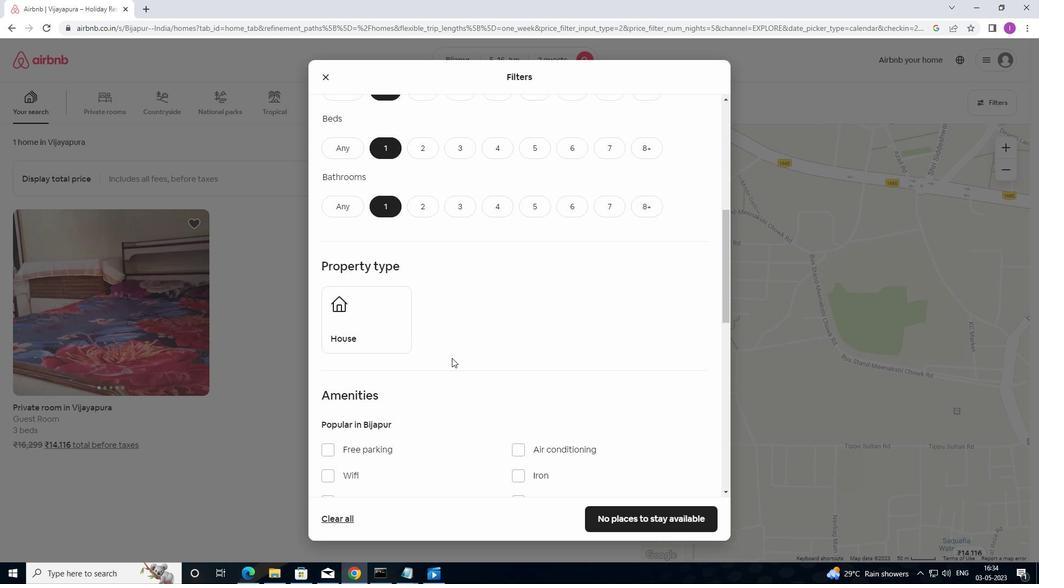 
Action: Mouse moved to (374, 215)
Screenshot: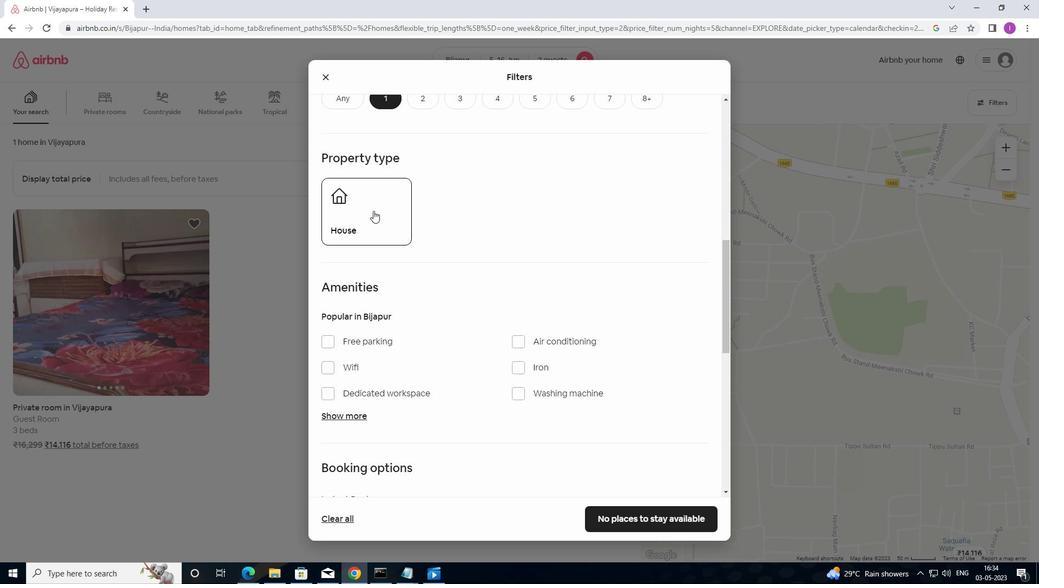 
Action: Mouse pressed left at (374, 215)
Screenshot: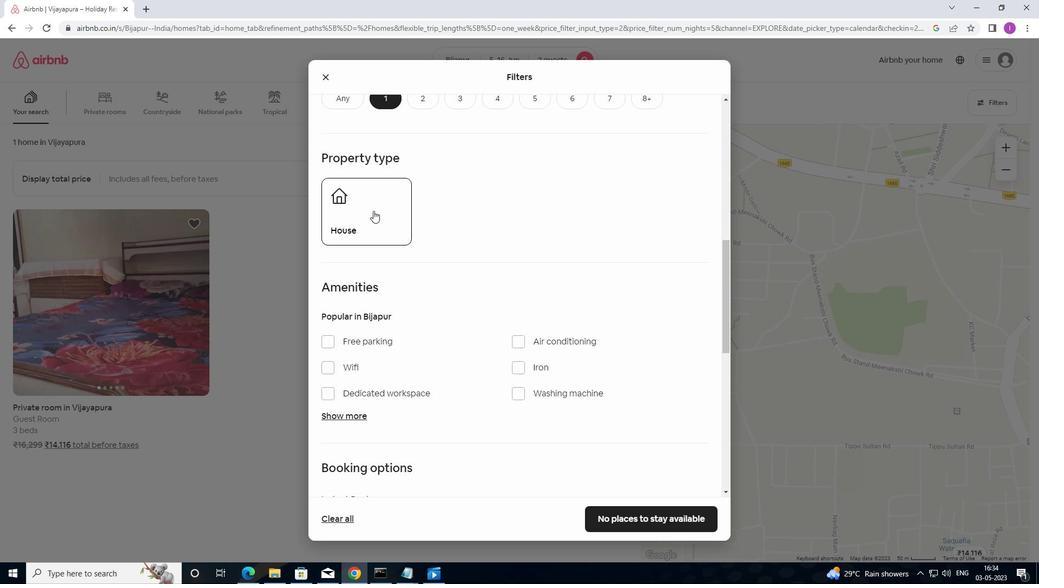 
Action: Mouse moved to (426, 347)
Screenshot: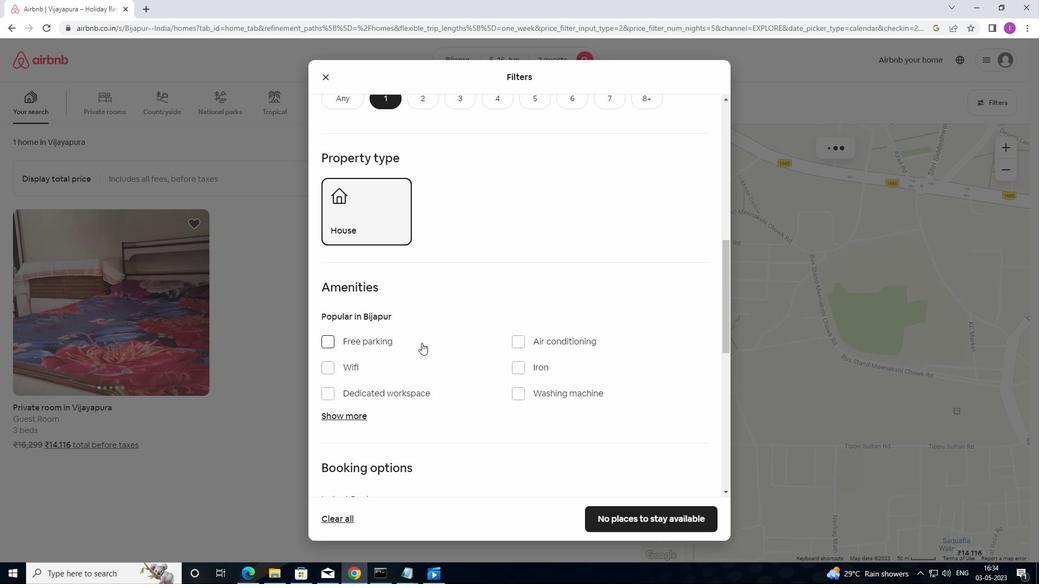 
Action: Mouse scrolled (426, 346) with delta (0, 0)
Screenshot: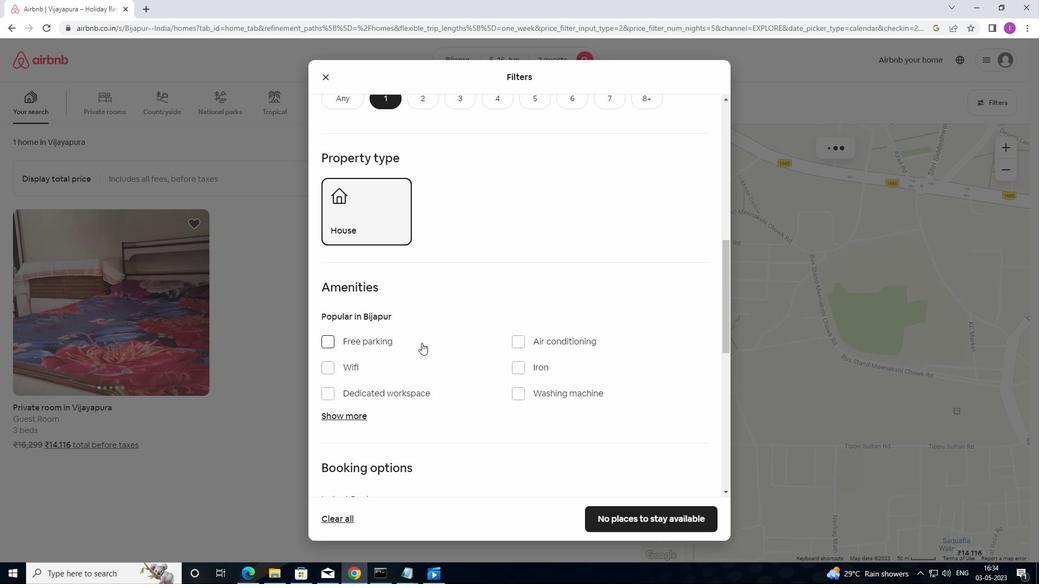 
Action: Mouse moved to (428, 348)
Screenshot: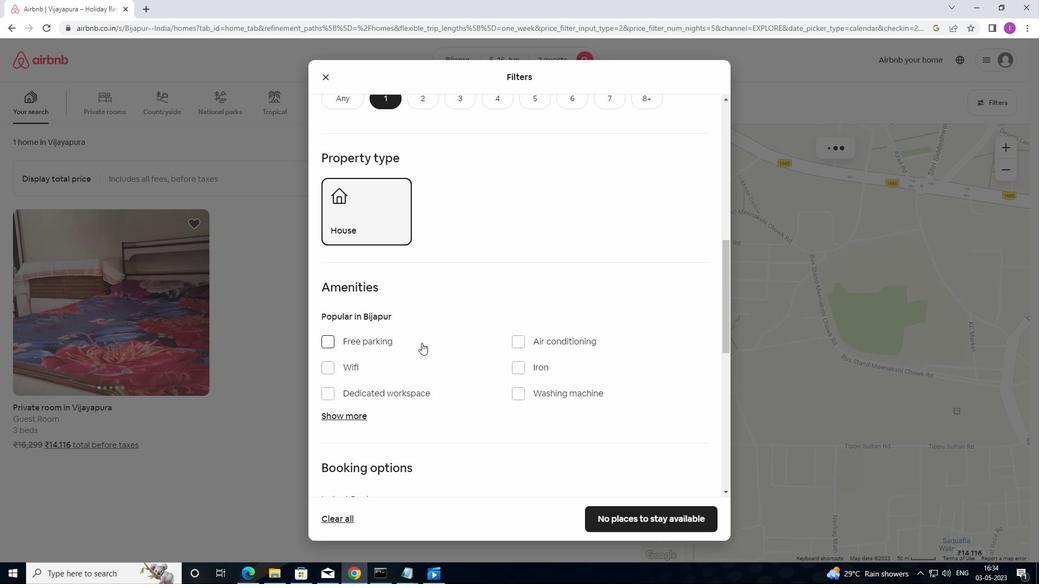 
Action: Mouse scrolled (428, 347) with delta (0, 0)
Screenshot: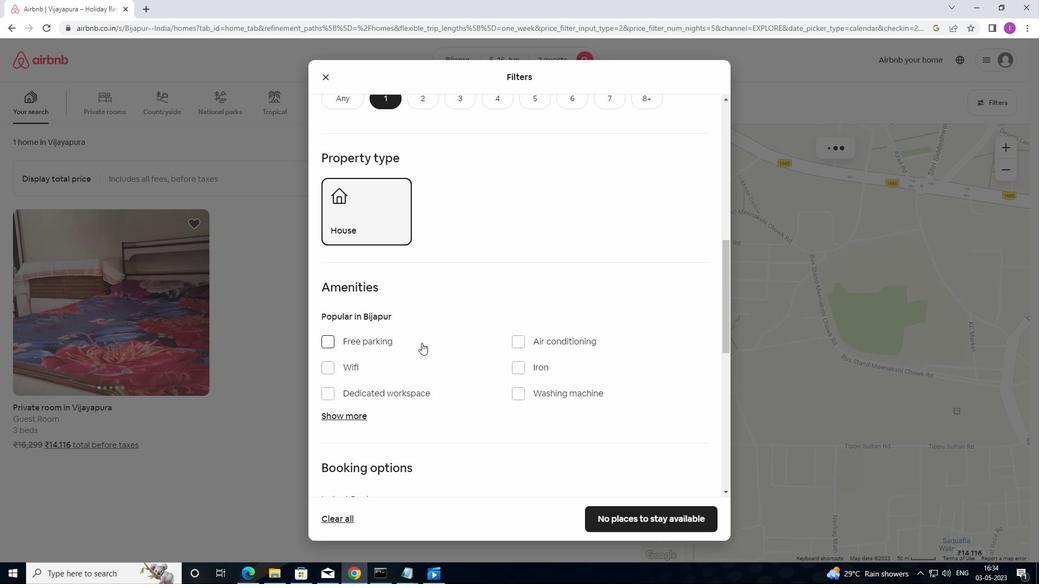 
Action: Mouse moved to (433, 349)
Screenshot: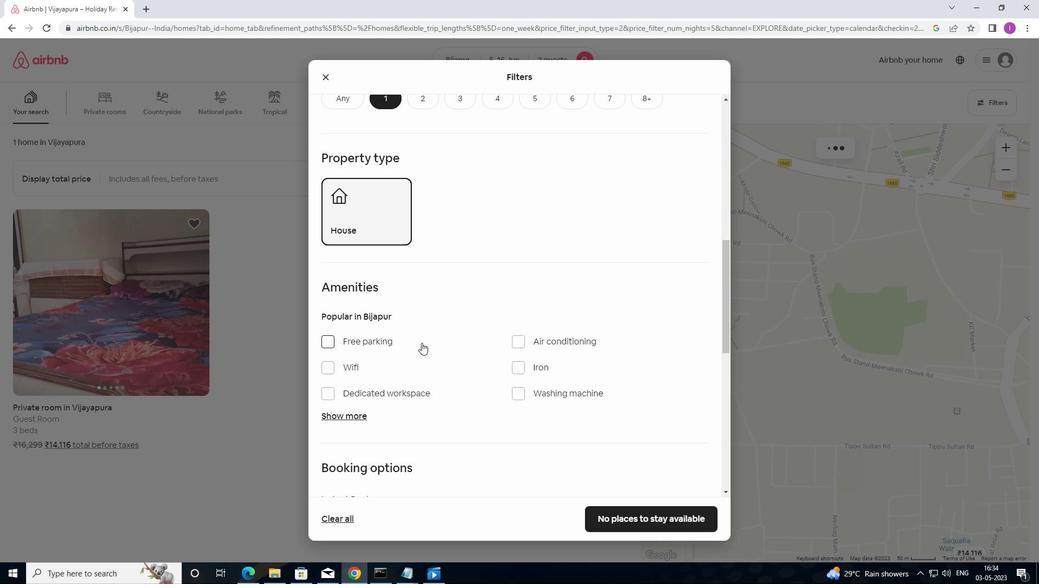 
Action: Mouse scrolled (433, 348) with delta (0, 0)
Screenshot: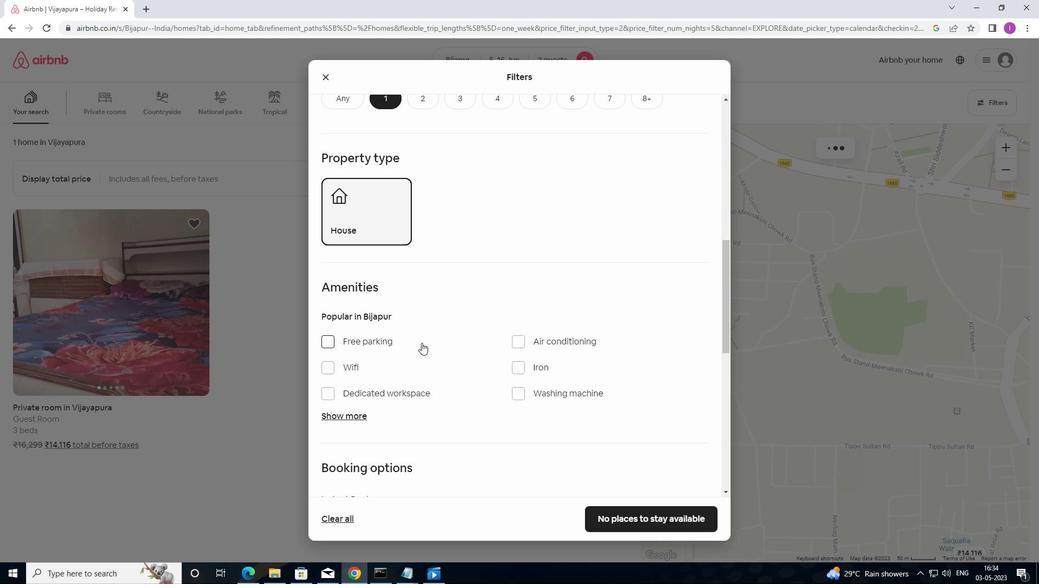 
Action: Mouse moved to (445, 349)
Screenshot: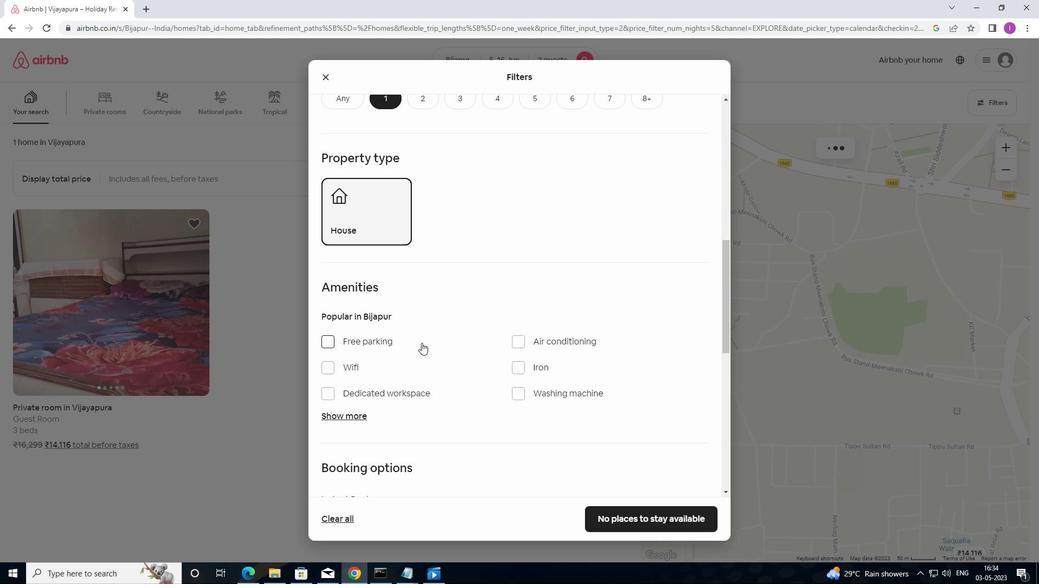
Action: Mouse scrolled (445, 349) with delta (0, 0)
Screenshot: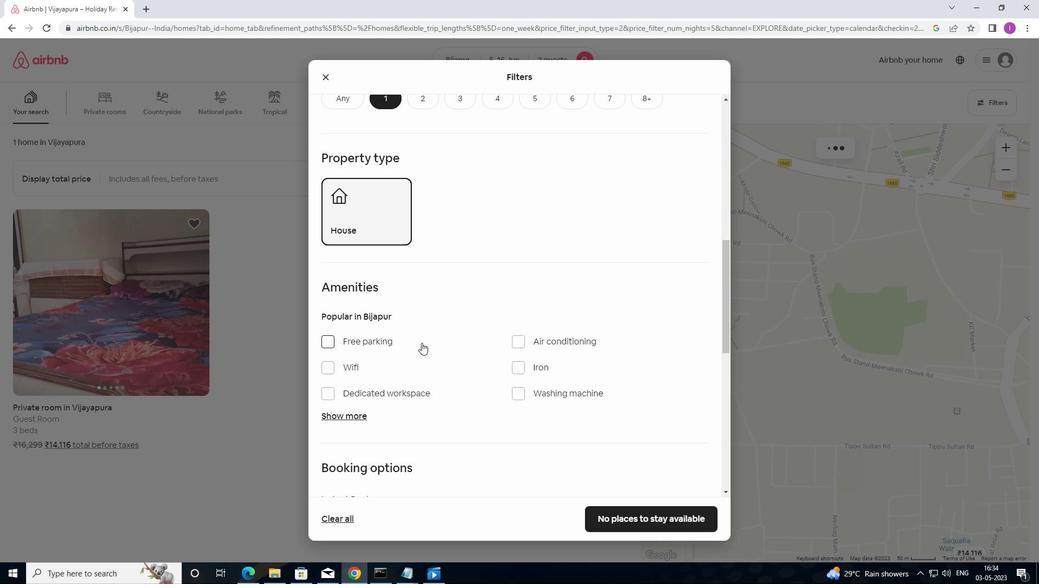 
Action: Mouse moved to (449, 349)
Screenshot: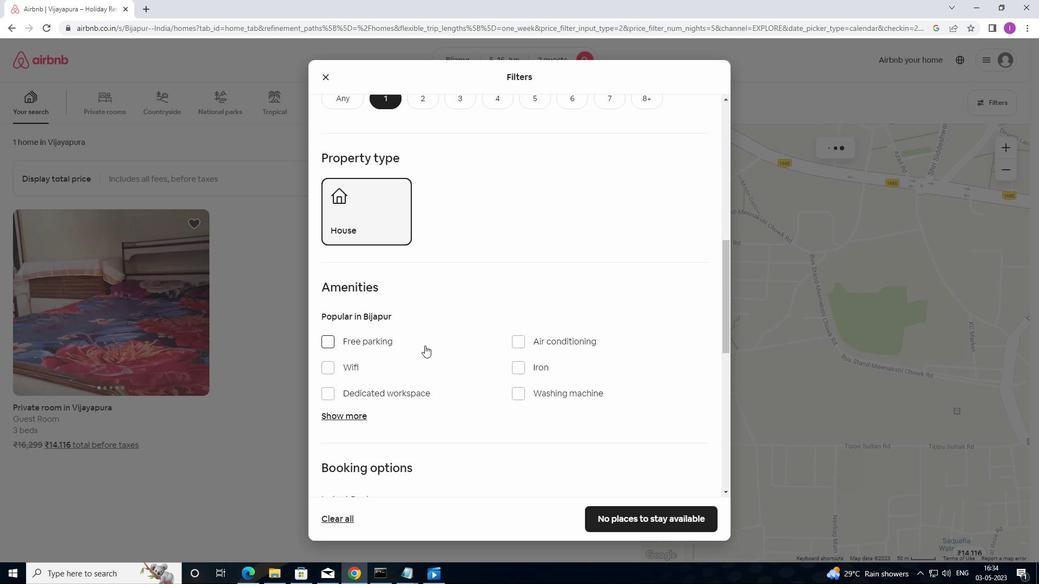 
Action: Mouse scrolled (449, 349) with delta (0, 0)
Screenshot: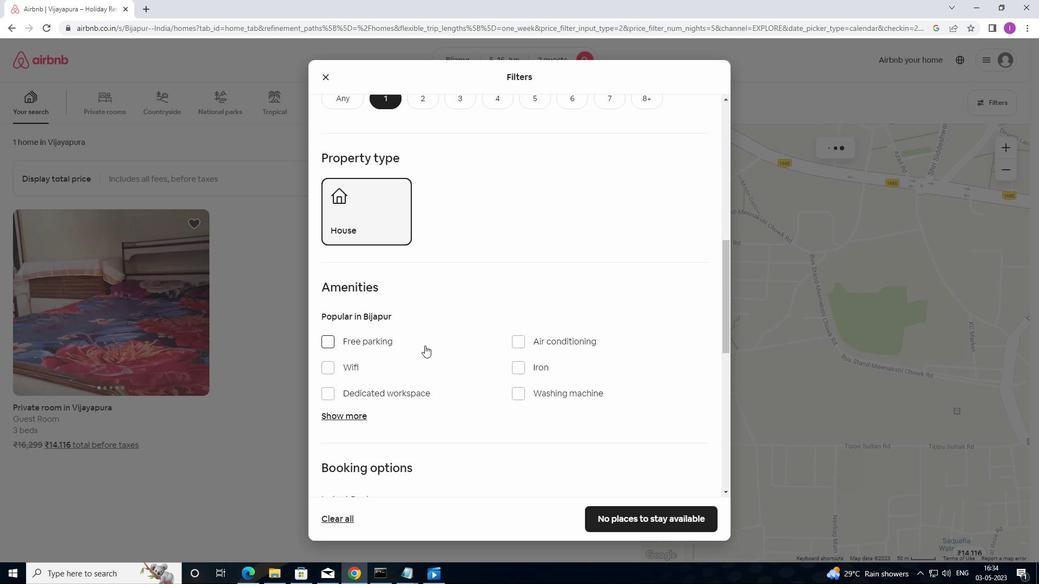 
Action: Mouse moved to (691, 267)
Screenshot: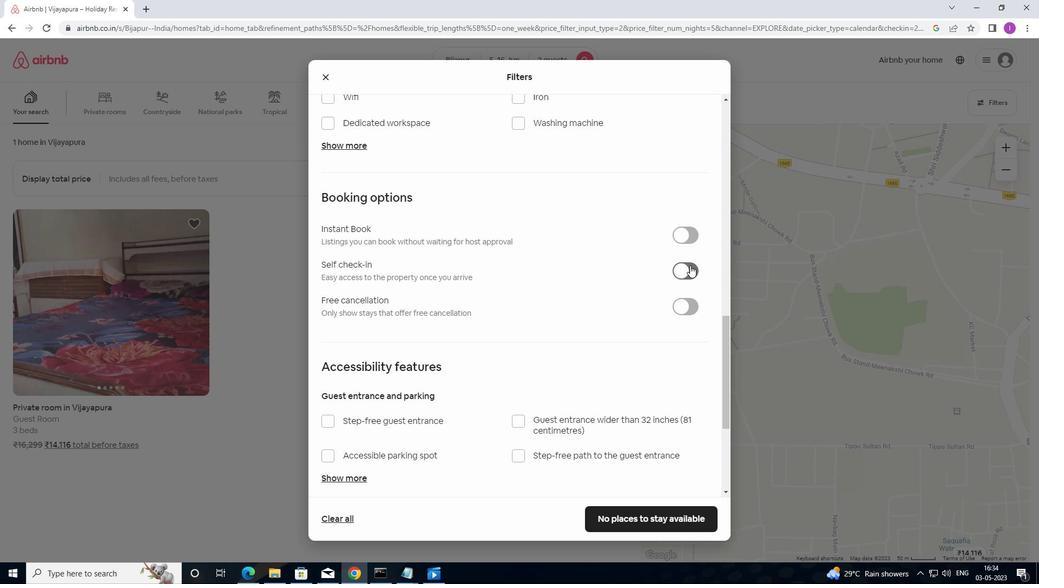 
Action: Mouse pressed left at (691, 267)
Screenshot: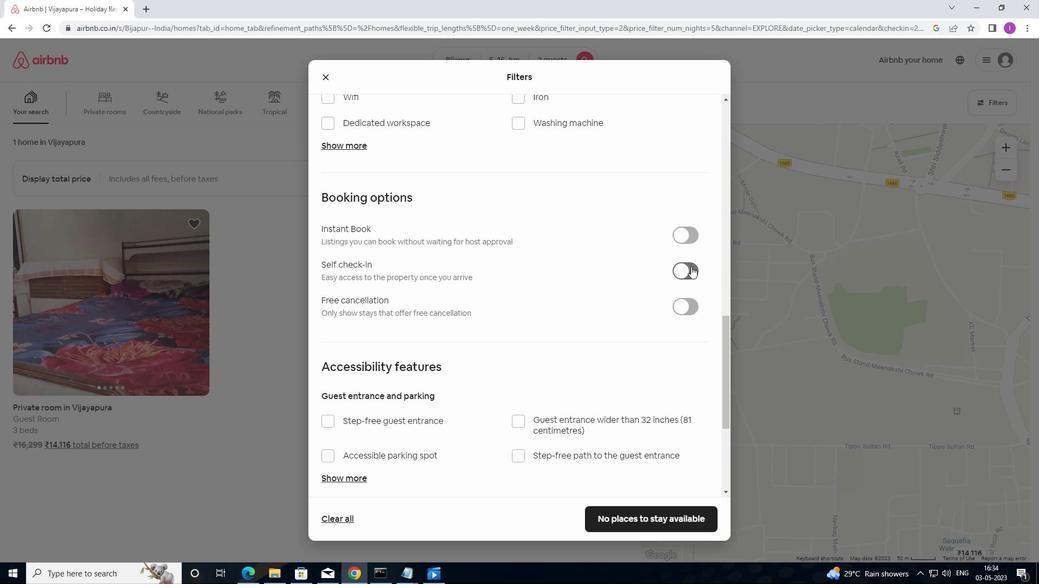 
Action: Mouse moved to (557, 389)
Screenshot: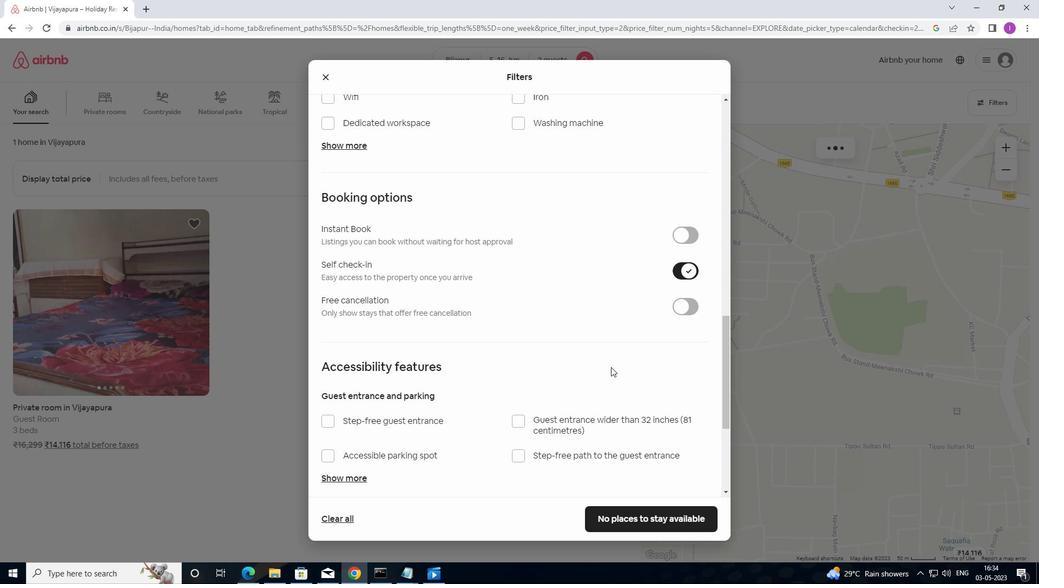 
Action: Mouse scrolled (557, 389) with delta (0, 0)
Screenshot: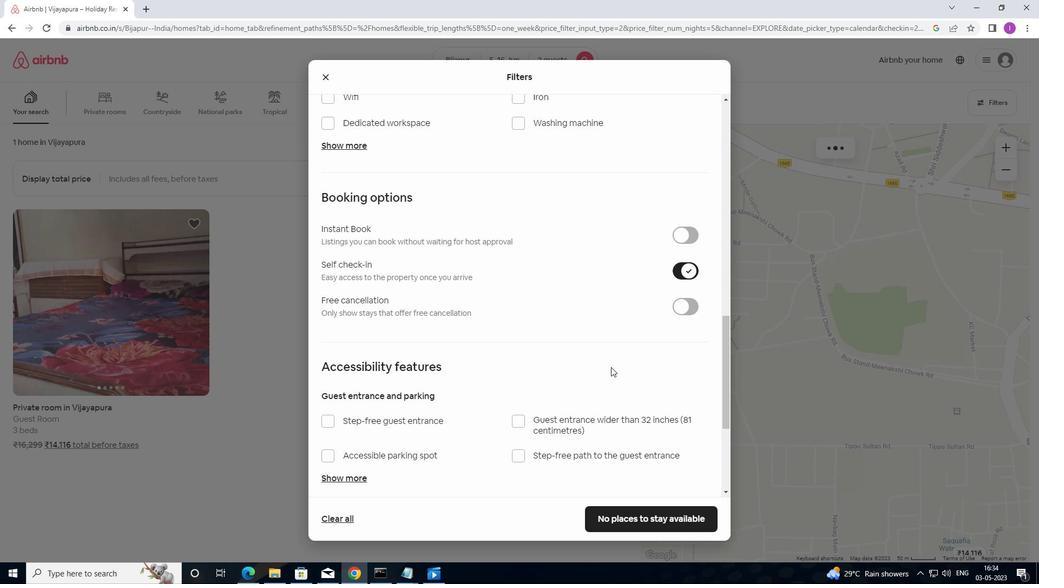 
Action: Mouse moved to (557, 391)
Screenshot: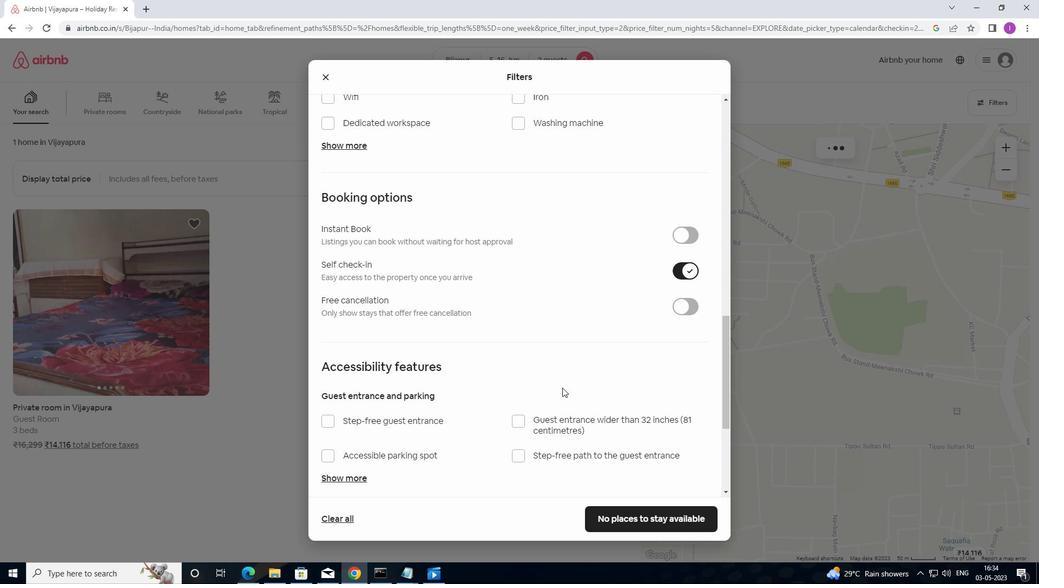 
Action: Mouse scrolled (557, 390) with delta (0, 0)
Screenshot: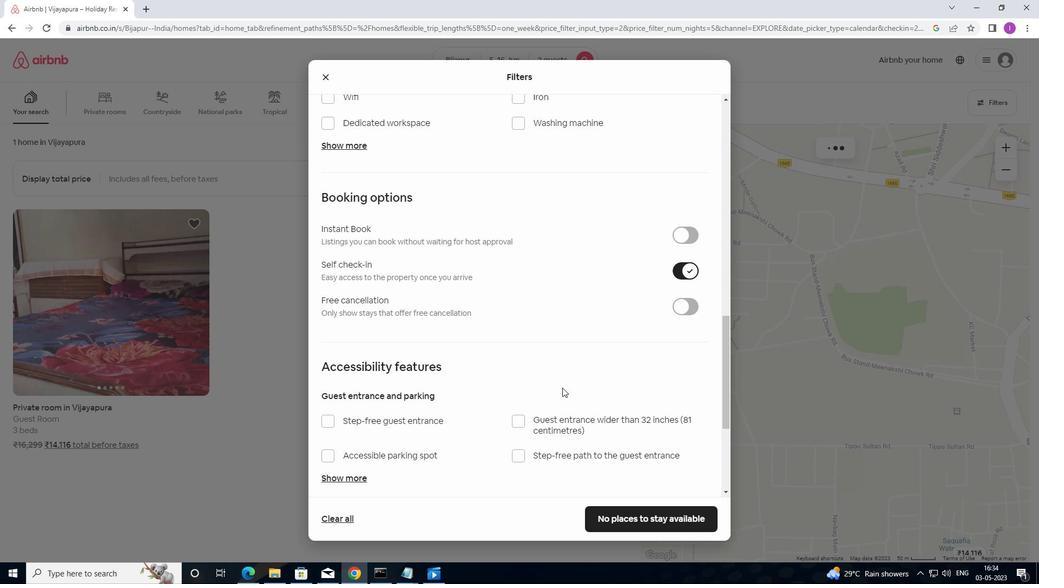 
Action: Mouse moved to (557, 391)
Screenshot: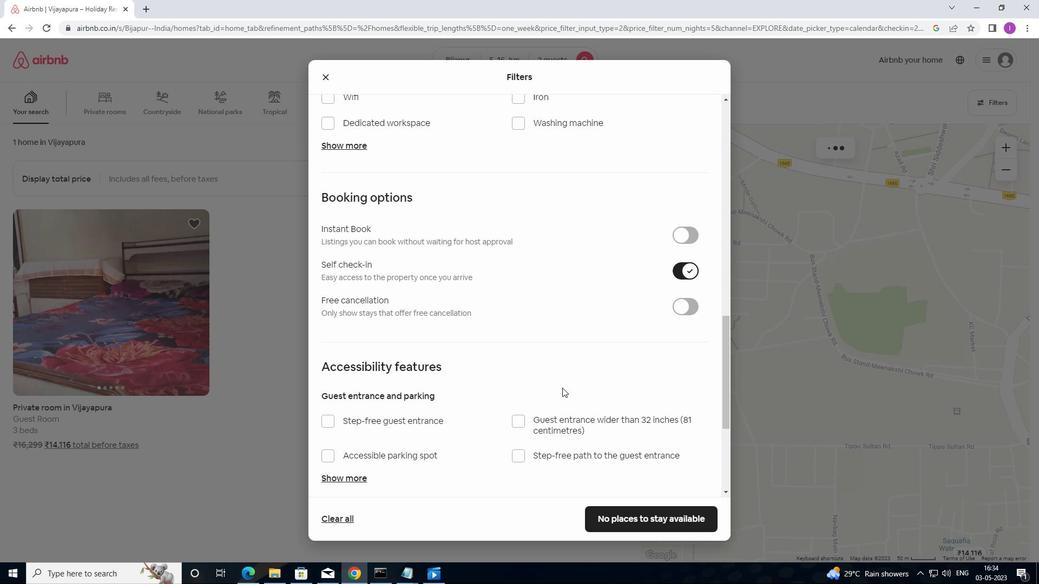 
Action: Mouse scrolled (557, 391) with delta (0, 0)
Screenshot: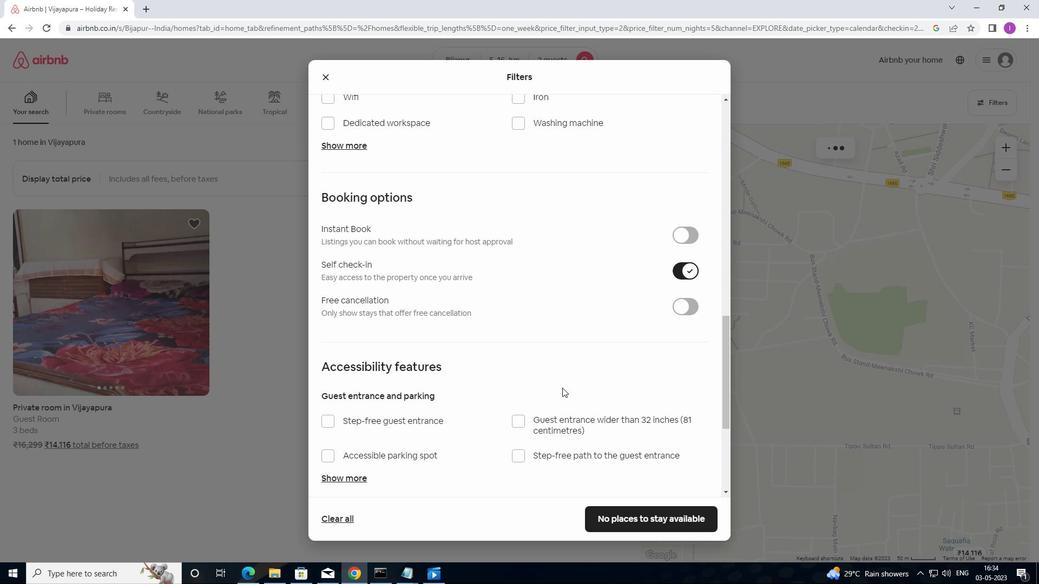 
Action: Mouse moved to (557, 392)
Screenshot: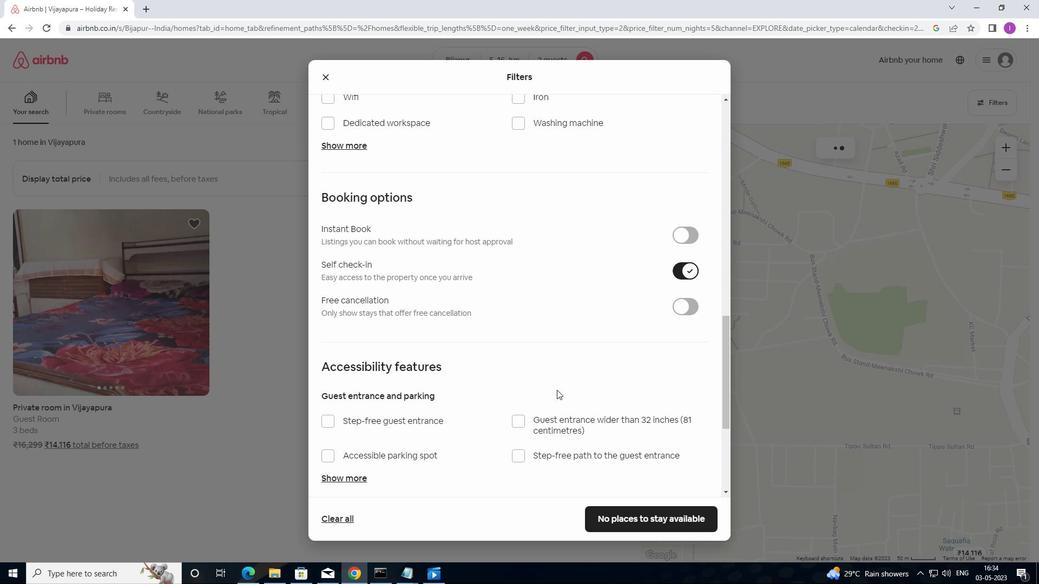 
Action: Mouse scrolled (557, 391) with delta (0, 0)
Screenshot: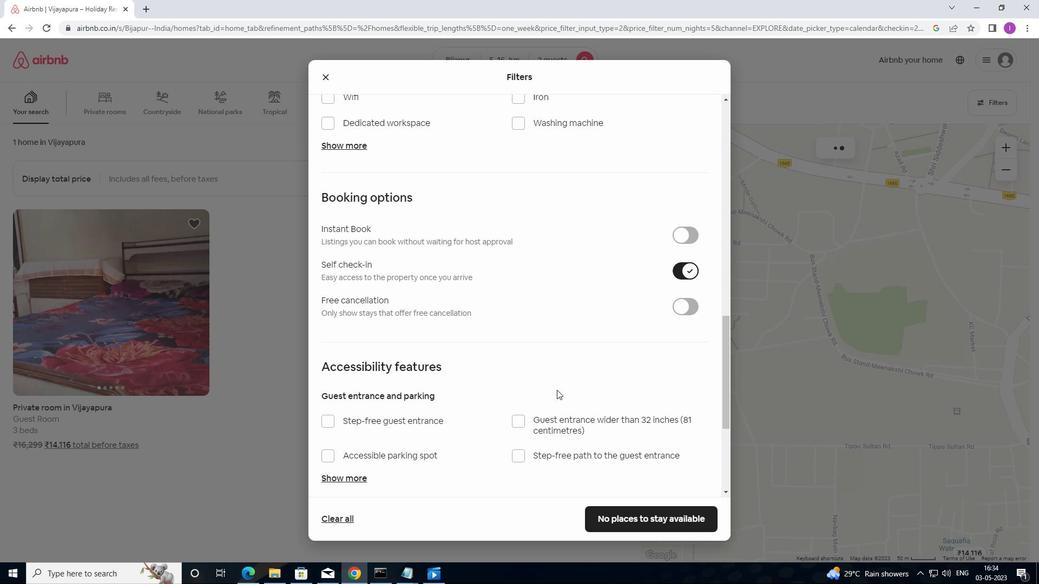 
Action: Mouse moved to (557, 392)
Screenshot: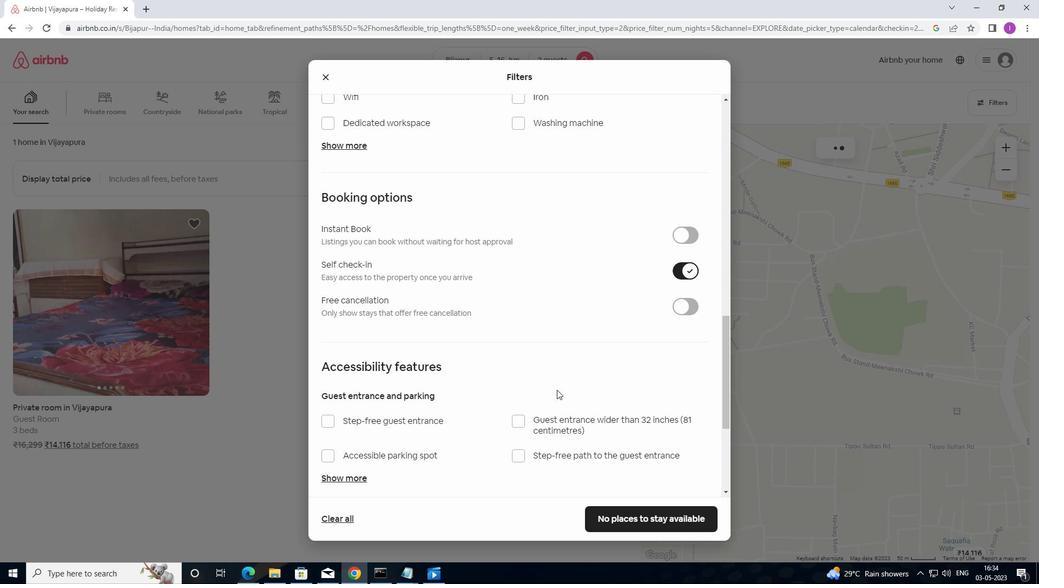 
Action: Mouse scrolled (557, 391) with delta (0, 0)
Screenshot: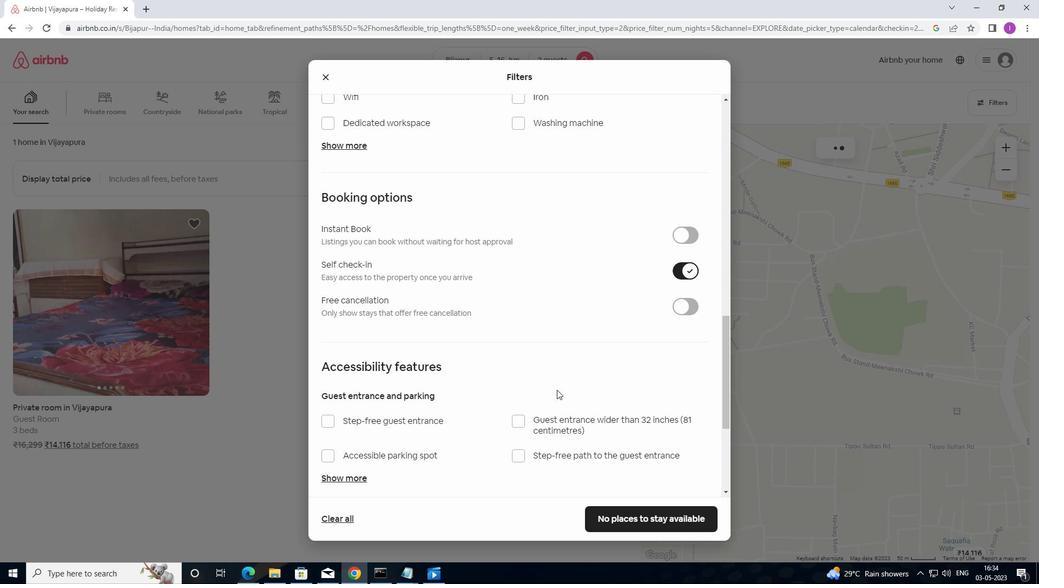 
Action: Mouse moved to (558, 391)
Screenshot: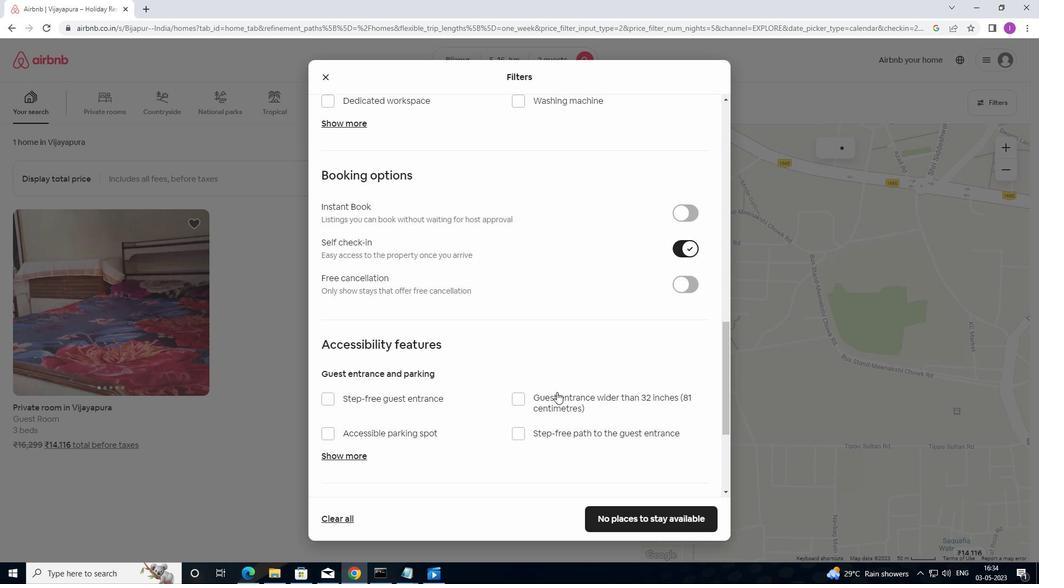 
Action: Mouse scrolled (558, 391) with delta (0, 0)
Screenshot: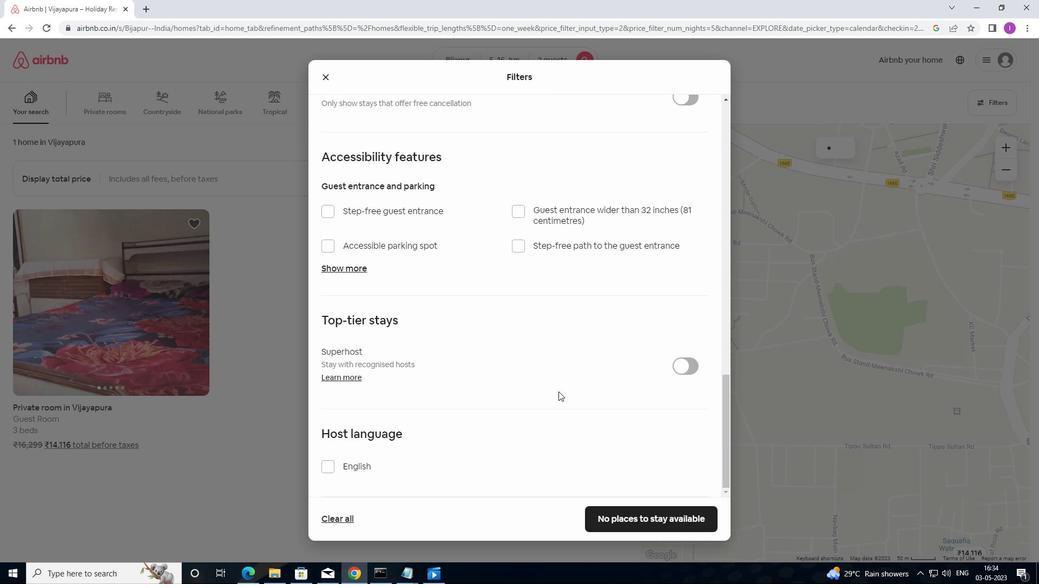 
Action: Mouse moved to (559, 393)
Screenshot: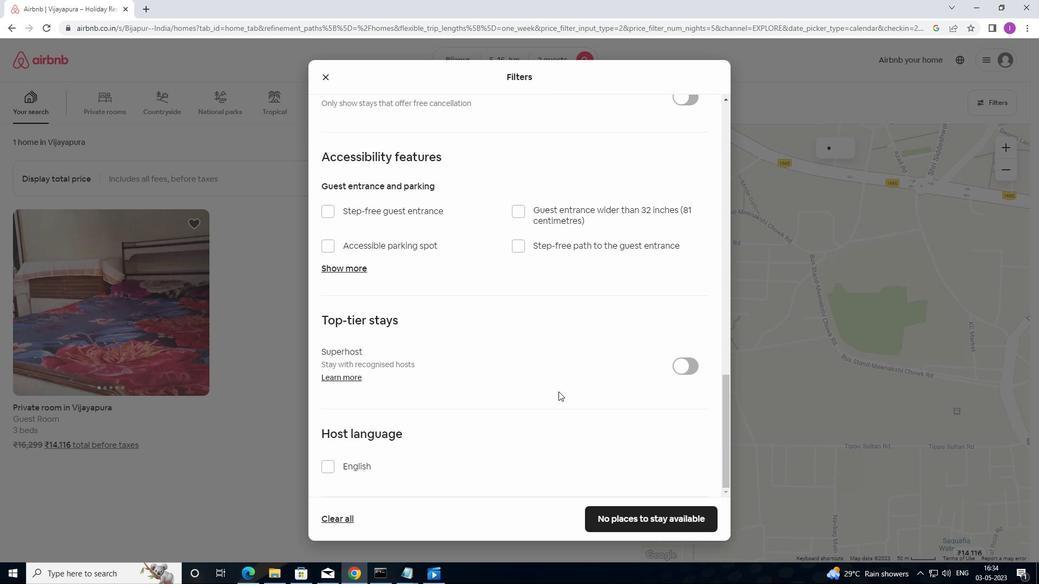 
Action: Mouse scrolled (559, 393) with delta (0, 0)
Screenshot: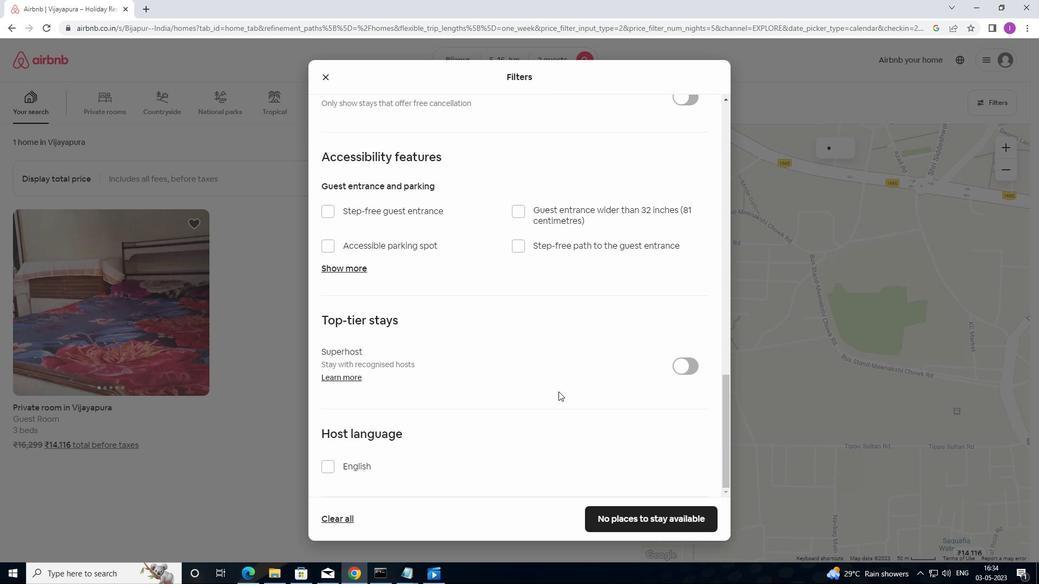 
Action: Mouse moved to (560, 394)
Screenshot: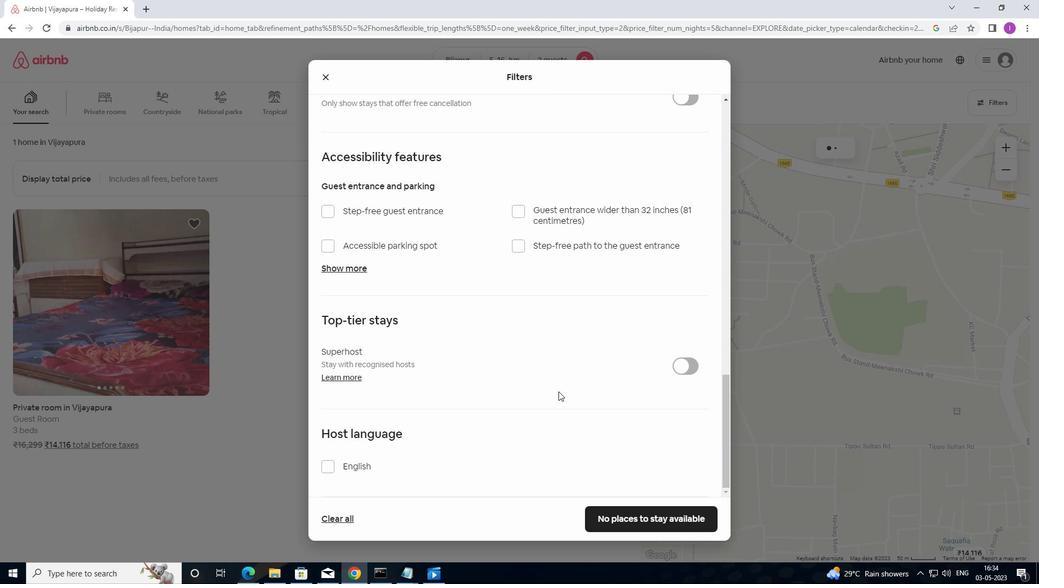 
Action: Mouse scrolled (560, 393) with delta (0, 0)
Screenshot: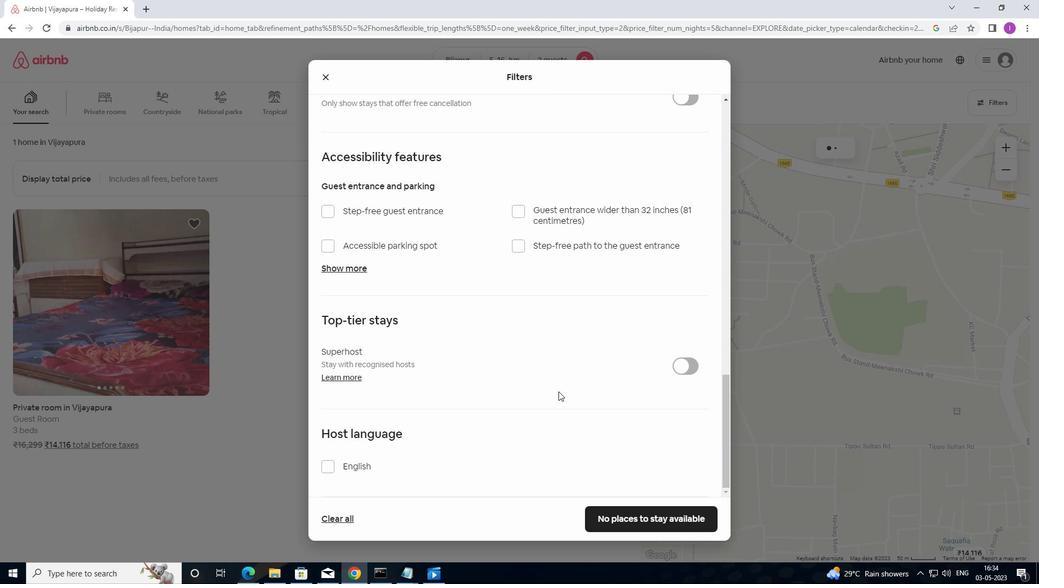 
Action: Mouse moved to (560, 395)
Screenshot: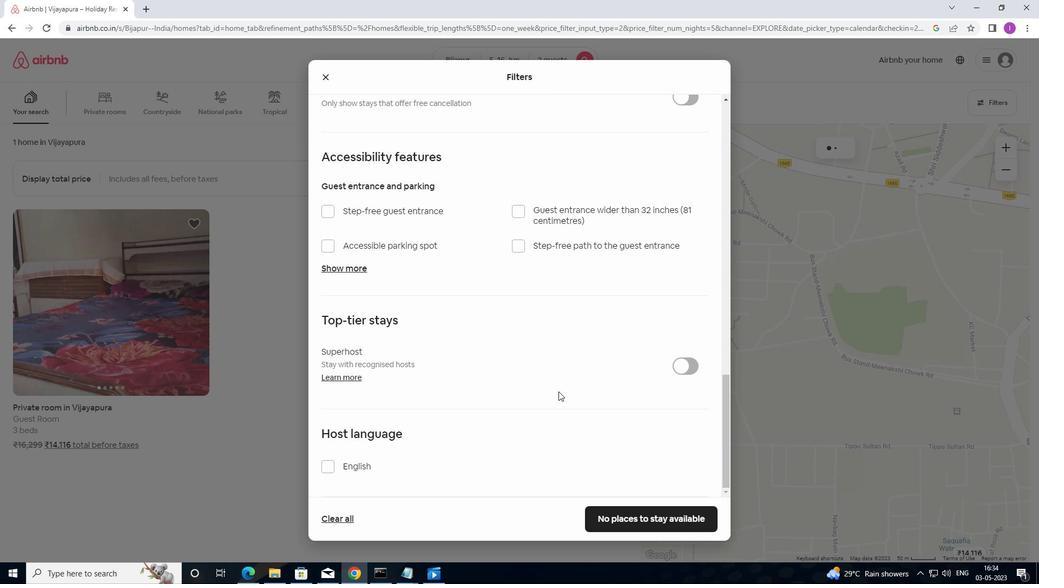 
Action: Mouse scrolled (560, 394) with delta (0, 0)
Screenshot: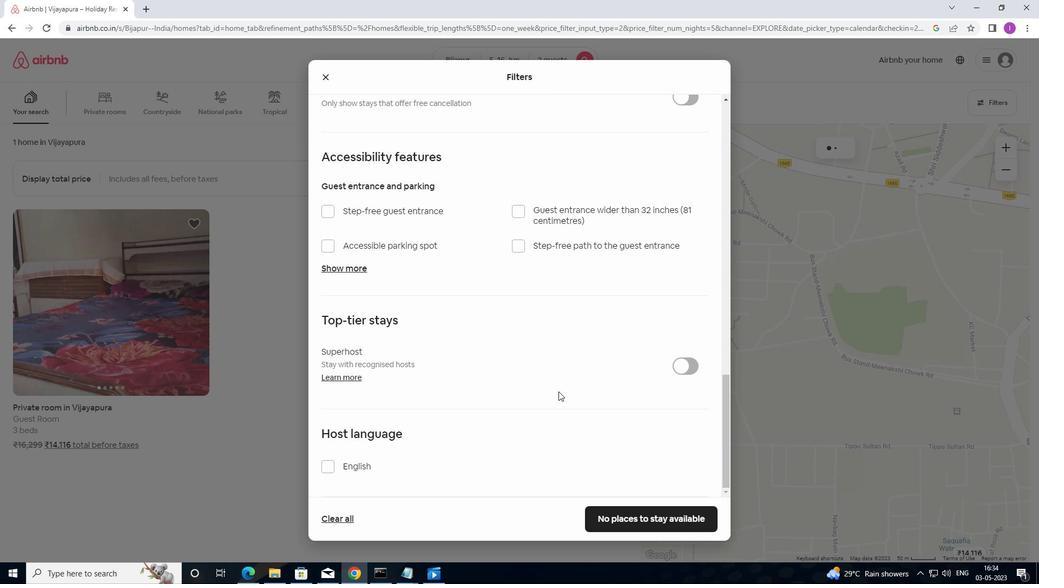 
Action: Mouse scrolled (560, 394) with delta (0, 0)
Screenshot: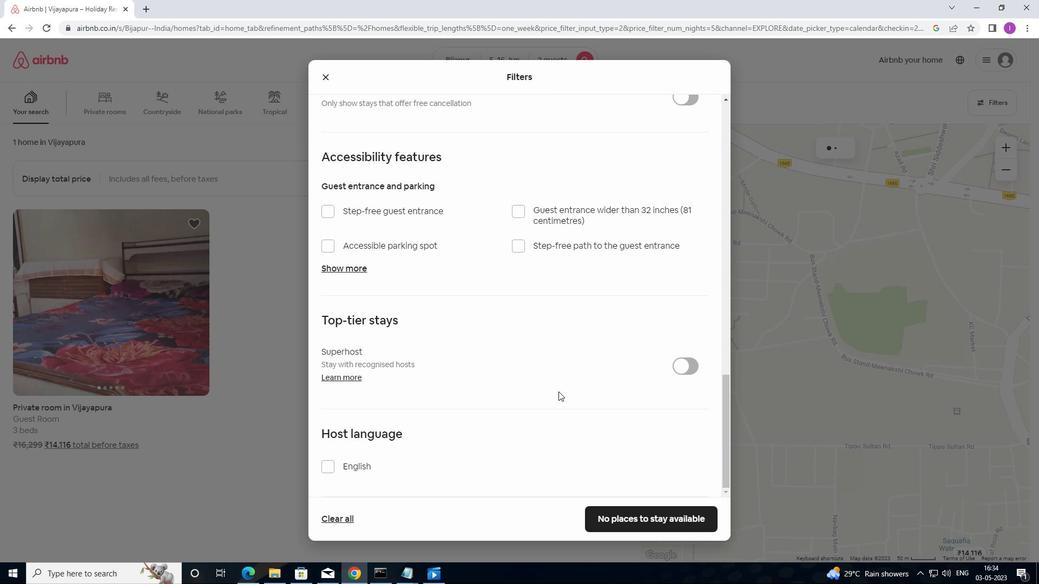 
Action: Mouse scrolled (560, 394) with delta (0, 0)
Screenshot: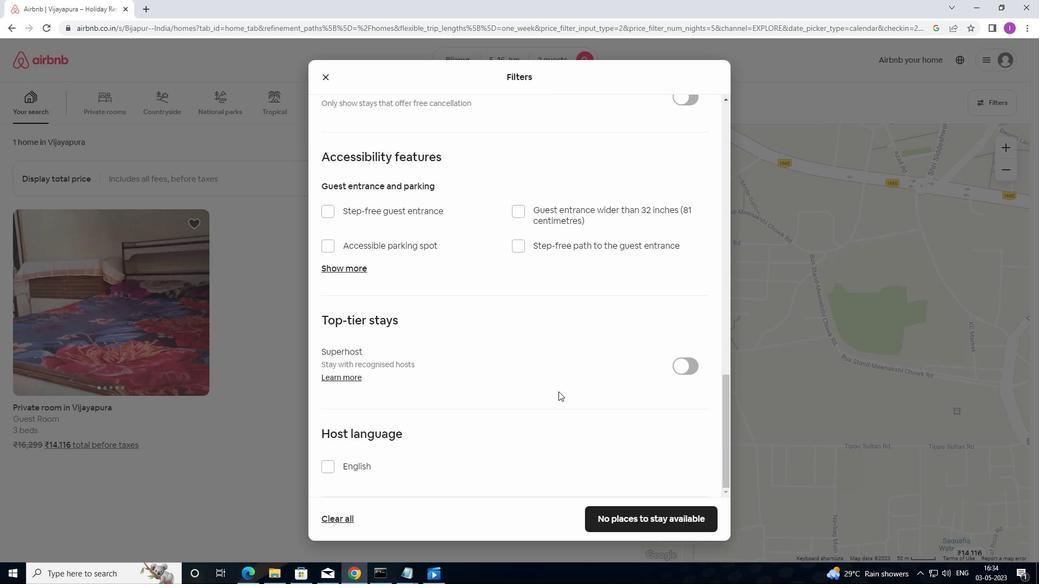 
Action: Mouse moved to (330, 472)
Screenshot: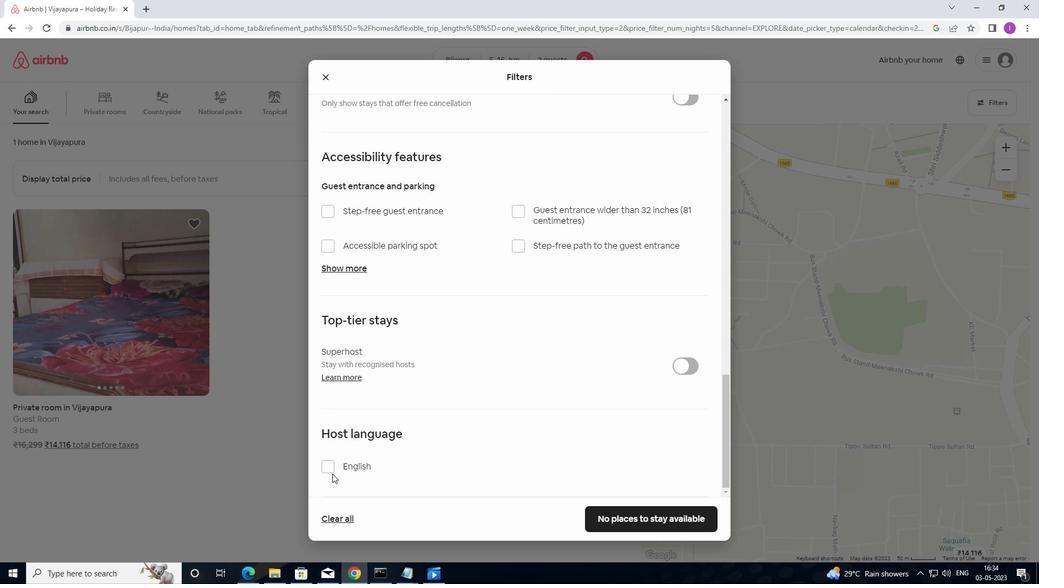 
Action: Mouse pressed left at (330, 472)
Screenshot: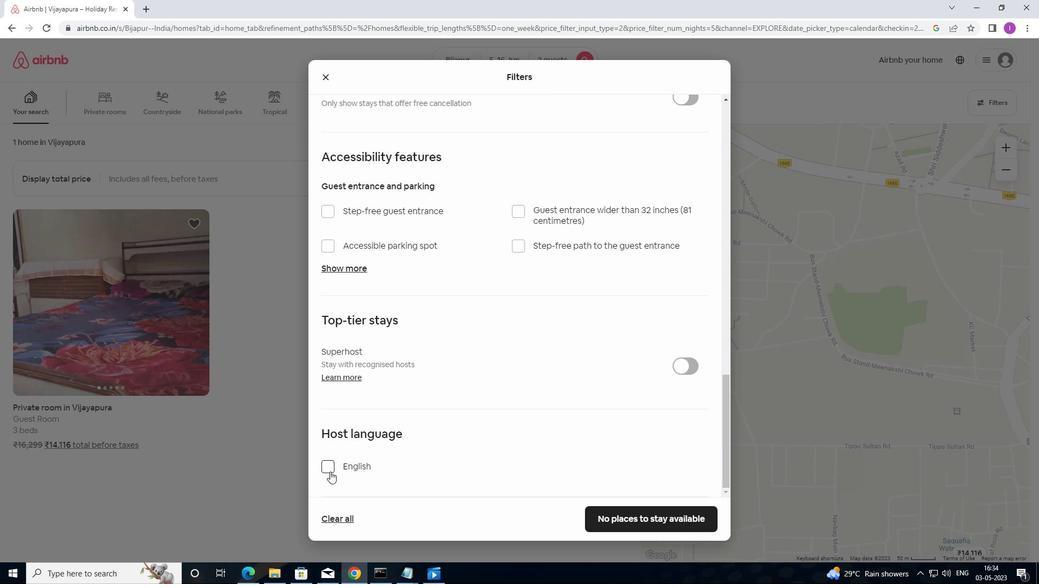 
Action: Mouse moved to (572, 479)
Screenshot: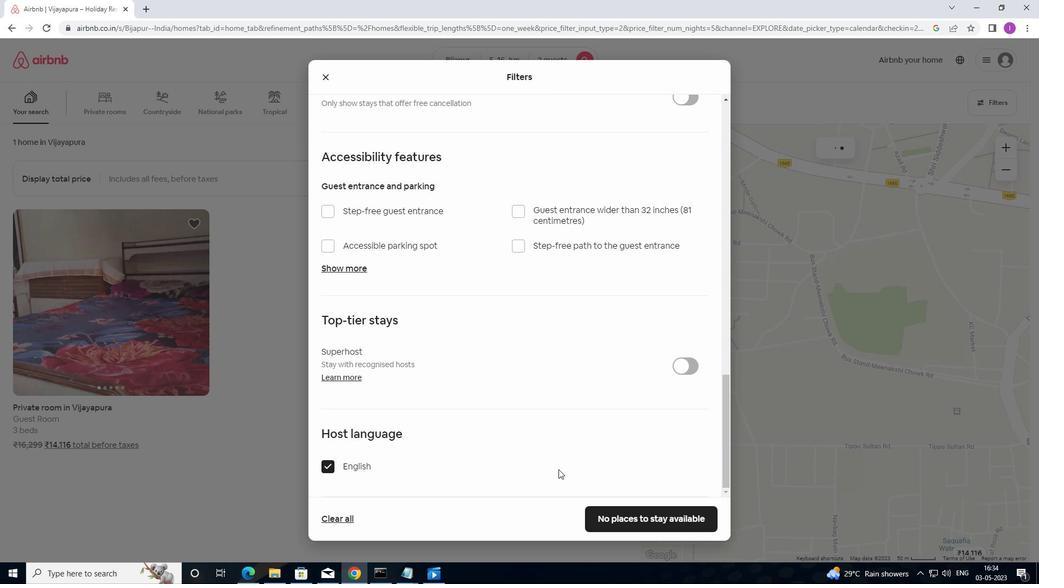 
Action: Mouse scrolled (572, 478) with delta (0, 0)
Screenshot: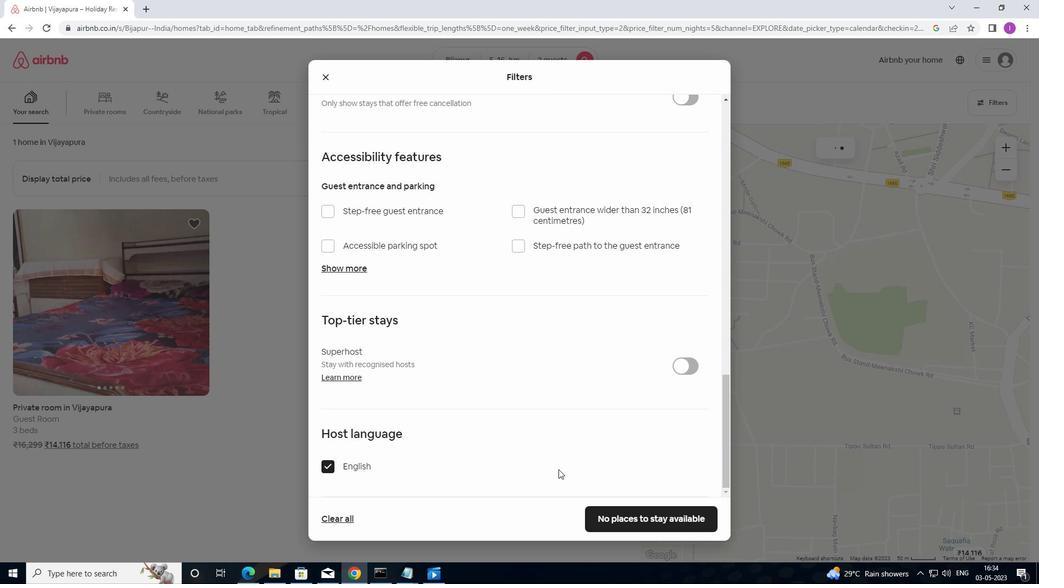 
Action: Mouse moved to (575, 481)
Screenshot: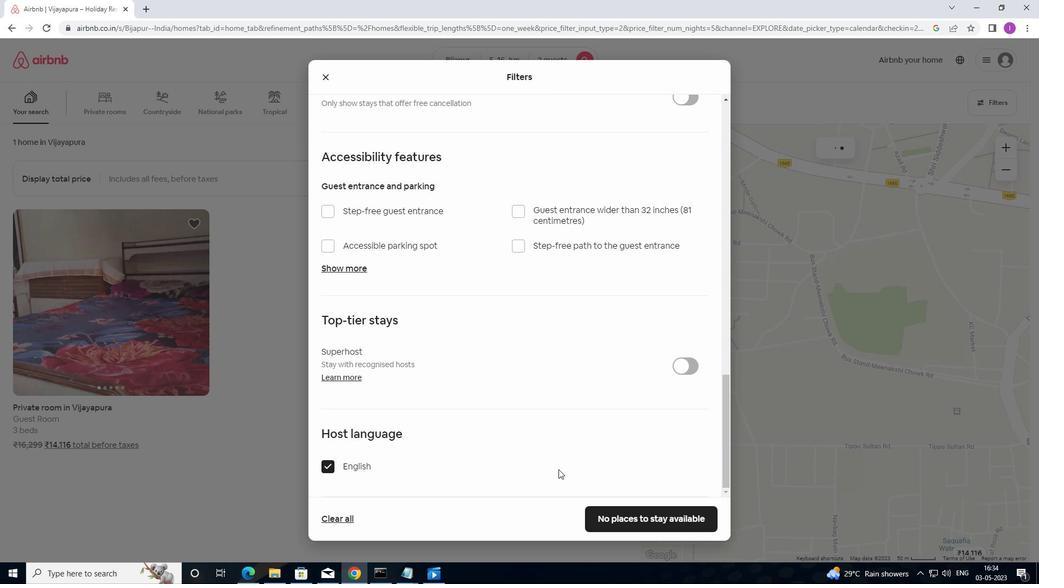 
Action: Mouse scrolled (575, 480) with delta (0, 0)
Screenshot: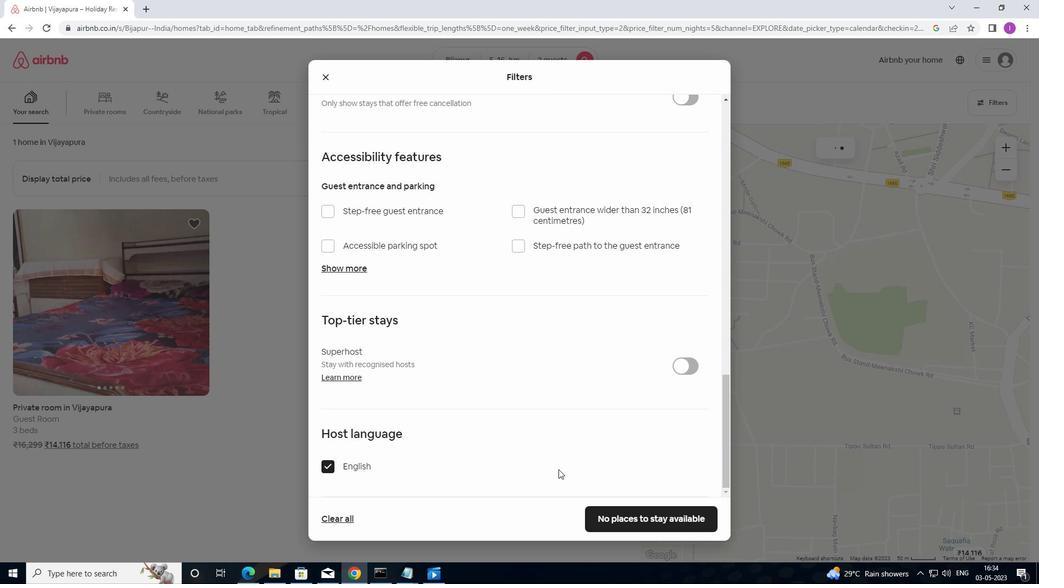 
Action: Mouse moved to (579, 483)
Screenshot: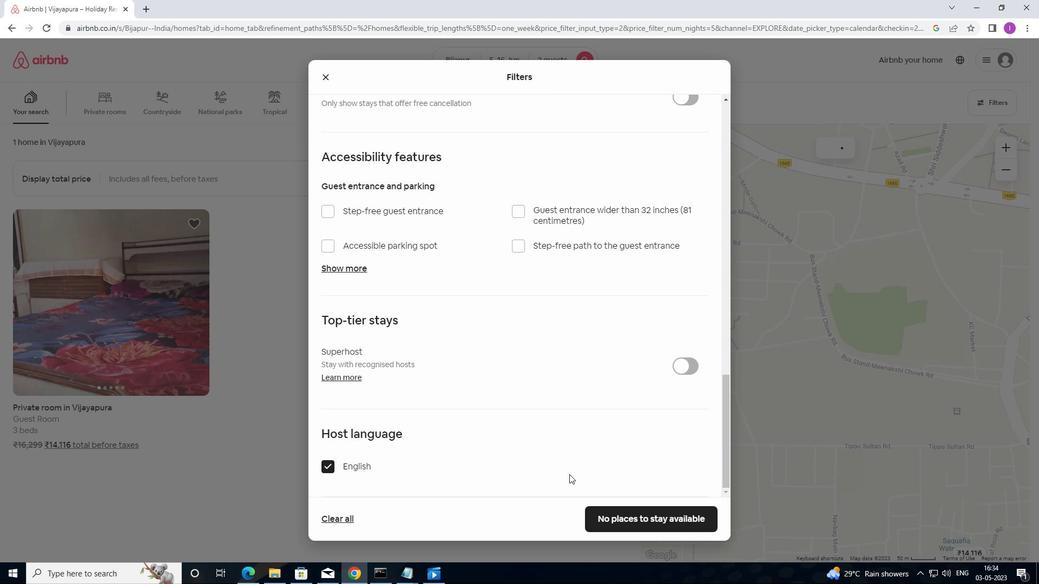 
Action: Mouse scrolled (579, 483) with delta (0, 0)
Screenshot: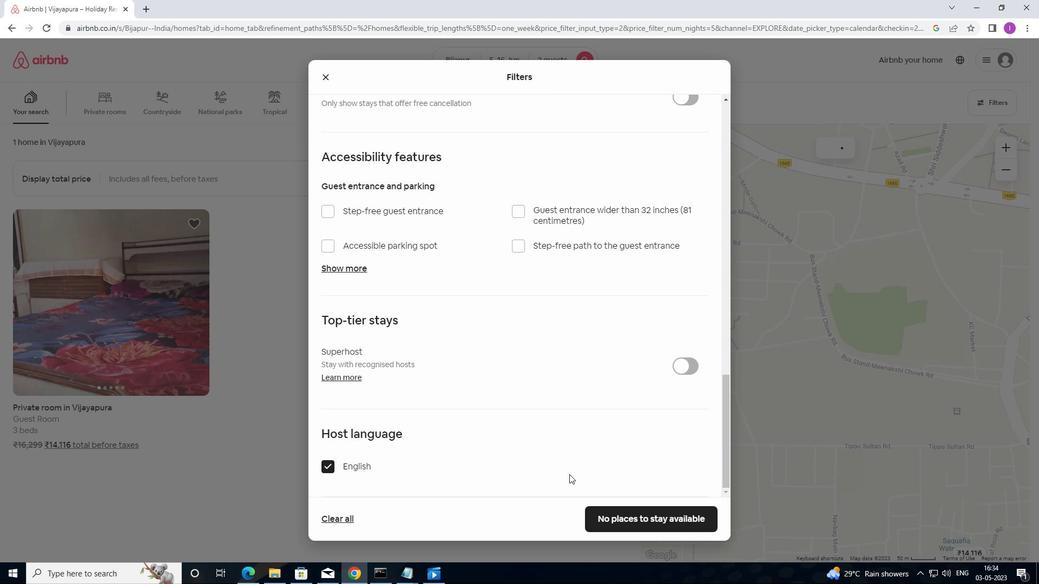
Action: Mouse moved to (632, 524)
Screenshot: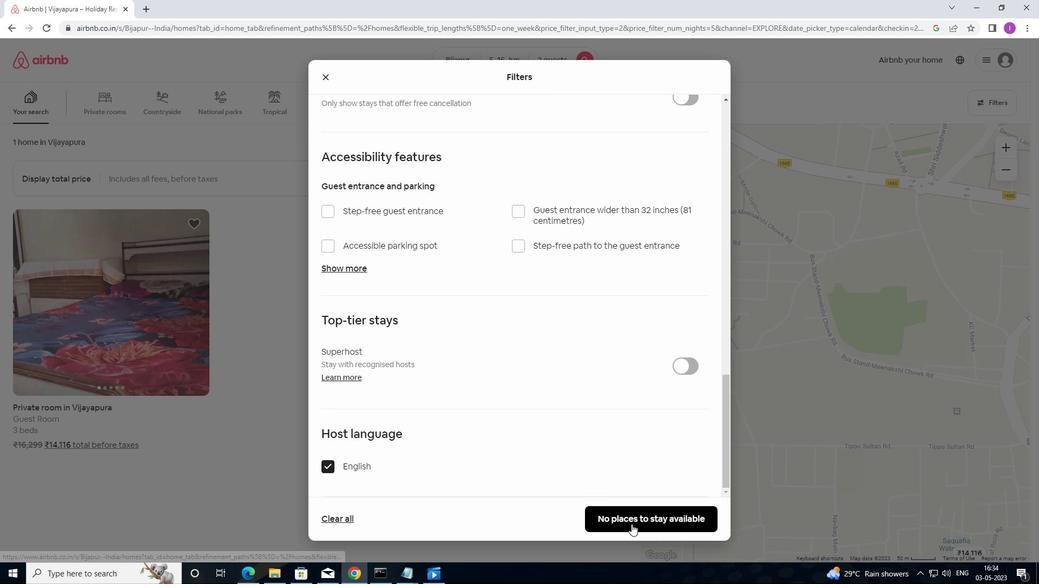 
Action: Mouse pressed left at (632, 524)
Screenshot: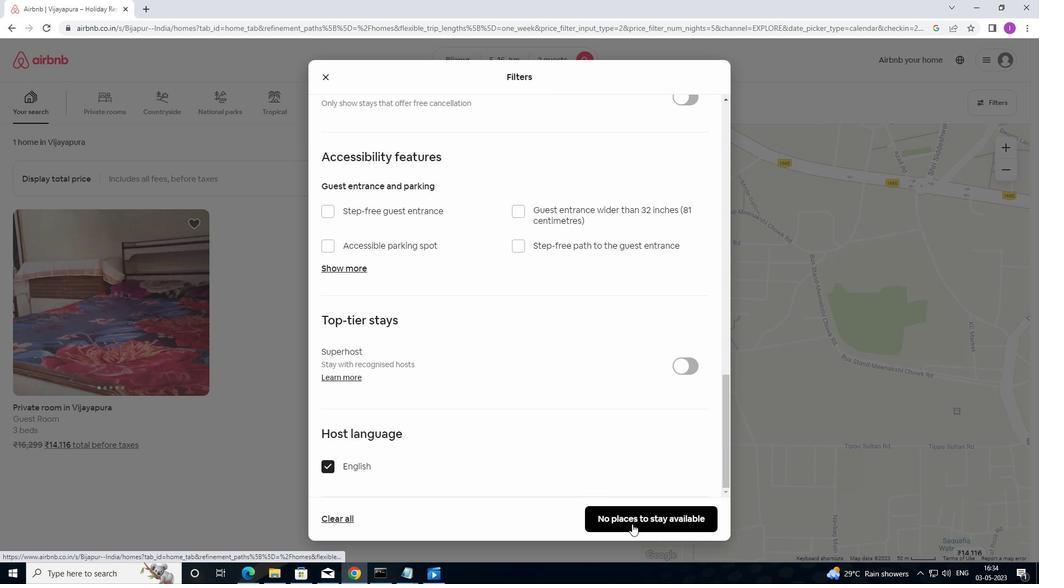
Action: Mouse moved to (639, 508)
Screenshot: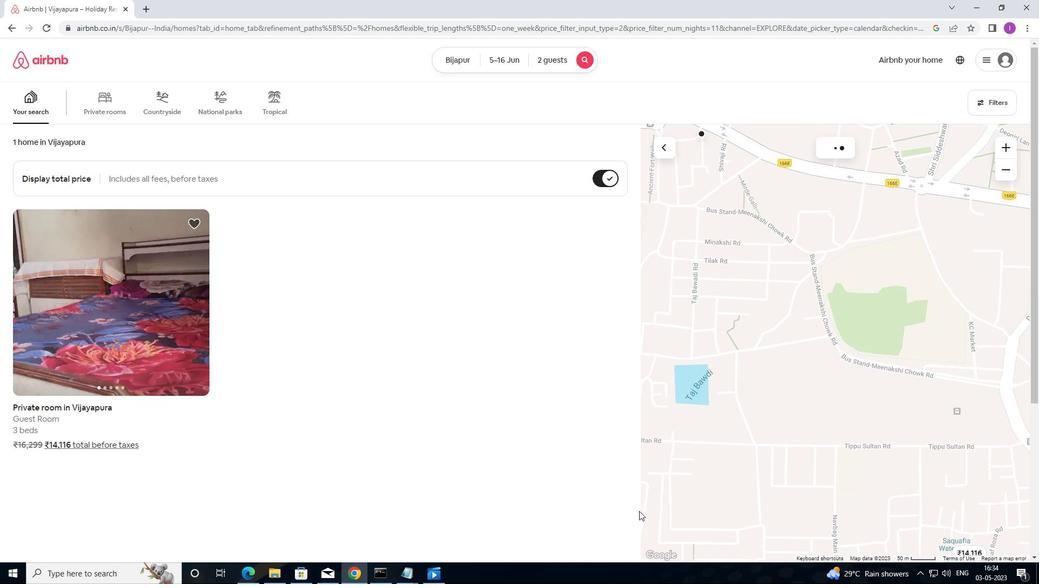 
